 Task: Search one way flight ticket for 3 adults, 3 children in premium economy from Midland/odessa: Midland International Air And Space Port to Greenville: Pitt-greenville Airport on 5-2-2023. Price is upto 99000. Outbound departure time preference is 11:45. 
Action: Mouse moved to (301, 148)
Screenshot: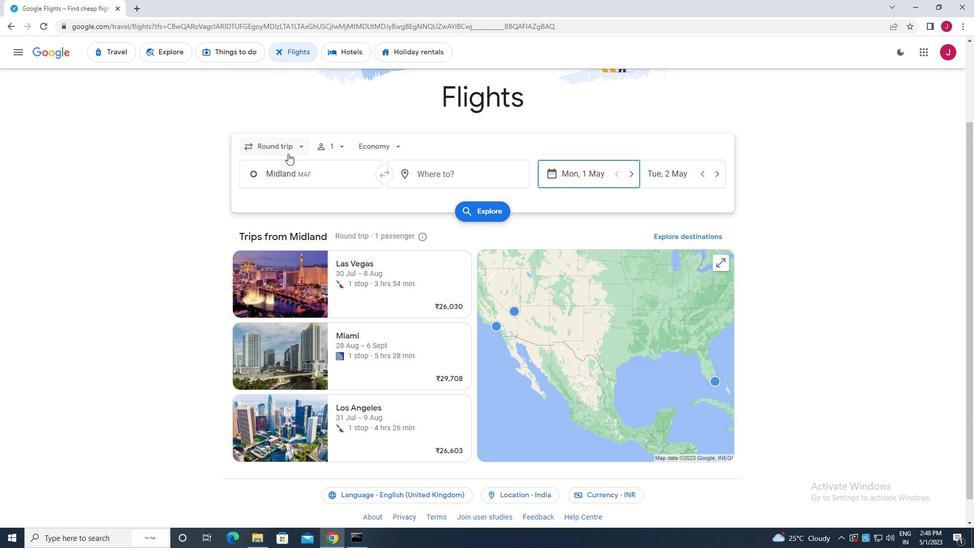 
Action: Mouse pressed left at (301, 148)
Screenshot: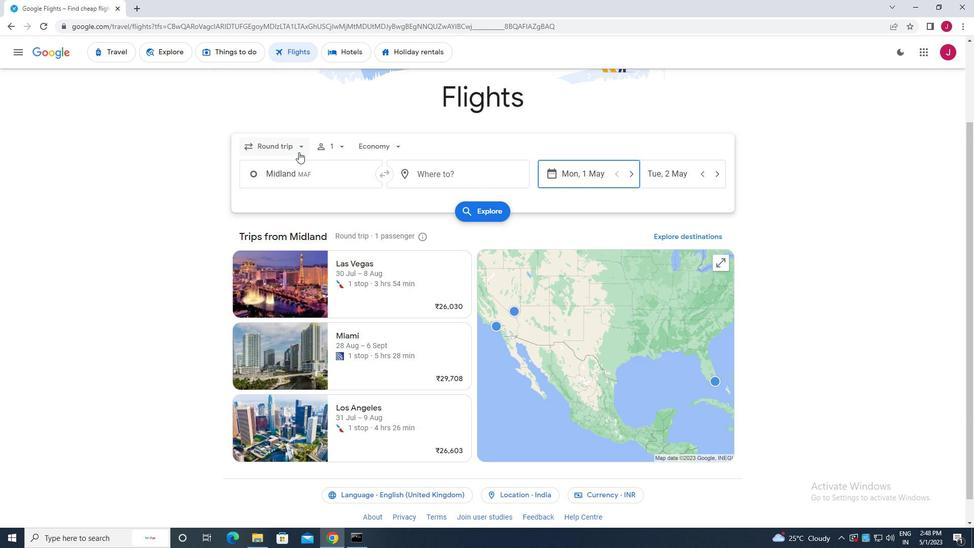 
Action: Mouse moved to (287, 195)
Screenshot: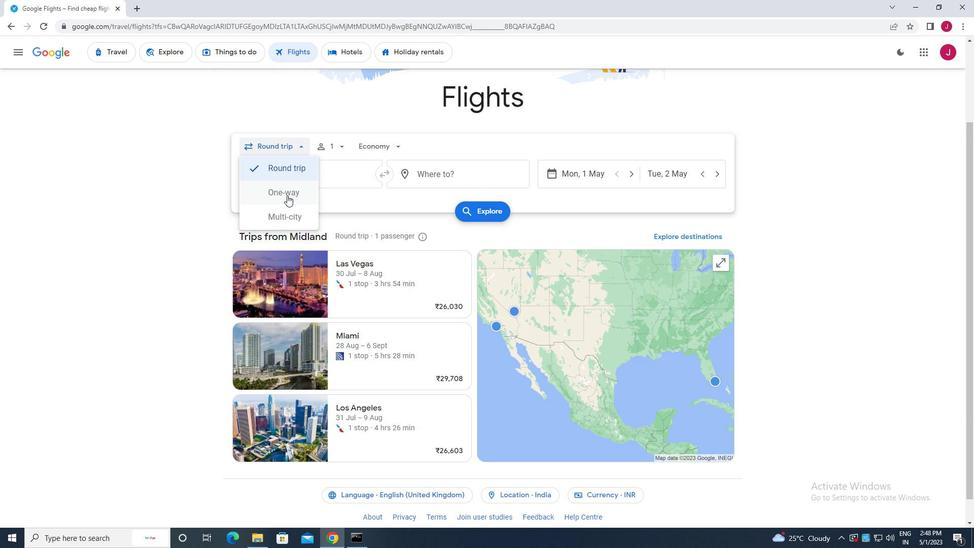 
Action: Mouse pressed left at (287, 195)
Screenshot: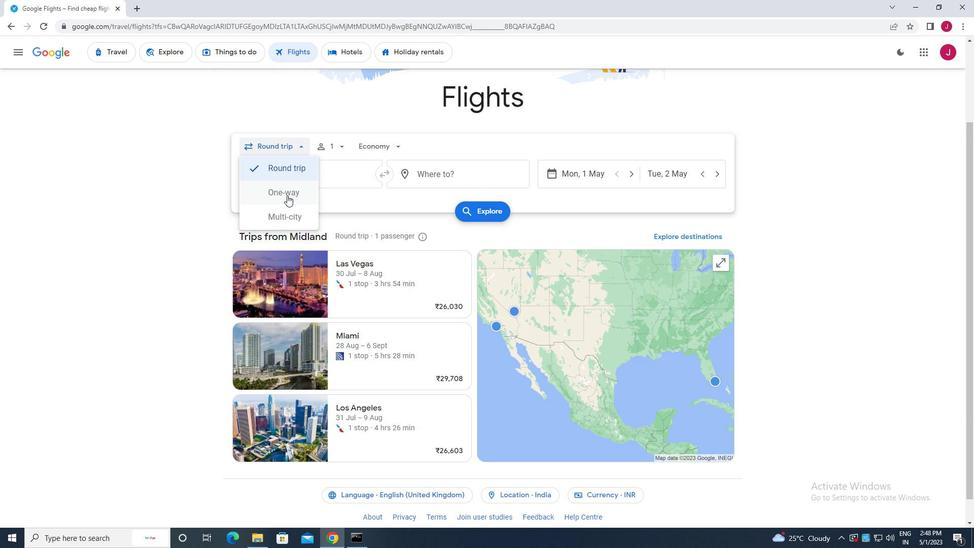 
Action: Mouse moved to (332, 146)
Screenshot: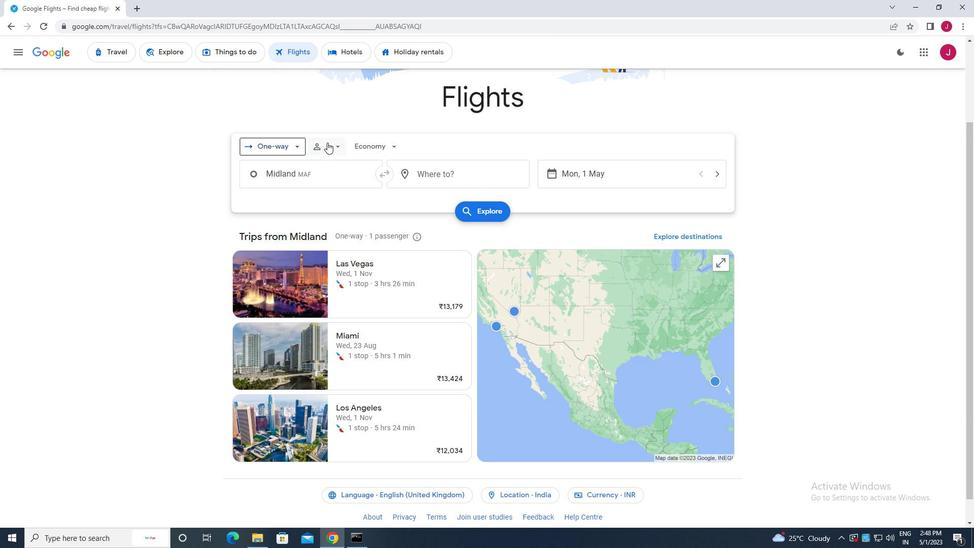 
Action: Mouse pressed left at (332, 146)
Screenshot: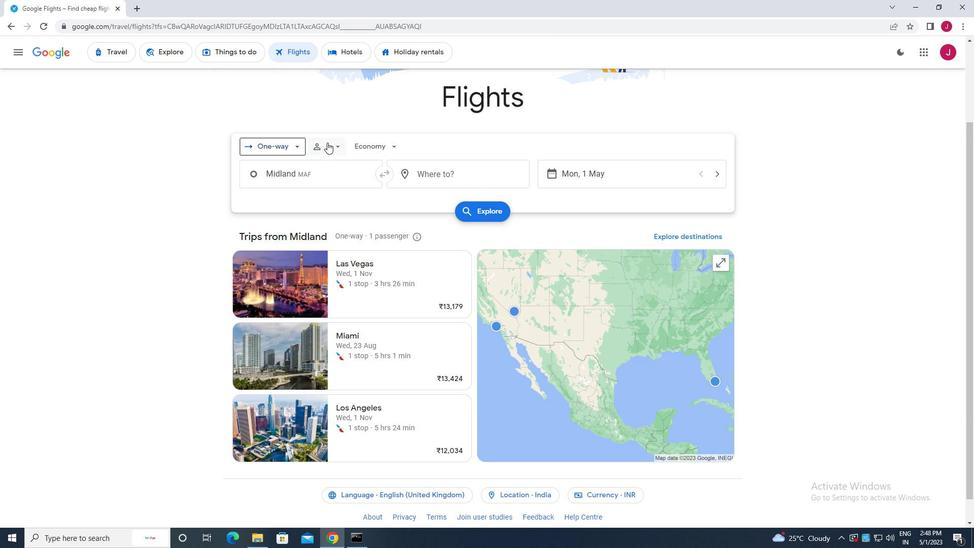 
Action: Mouse moved to (414, 173)
Screenshot: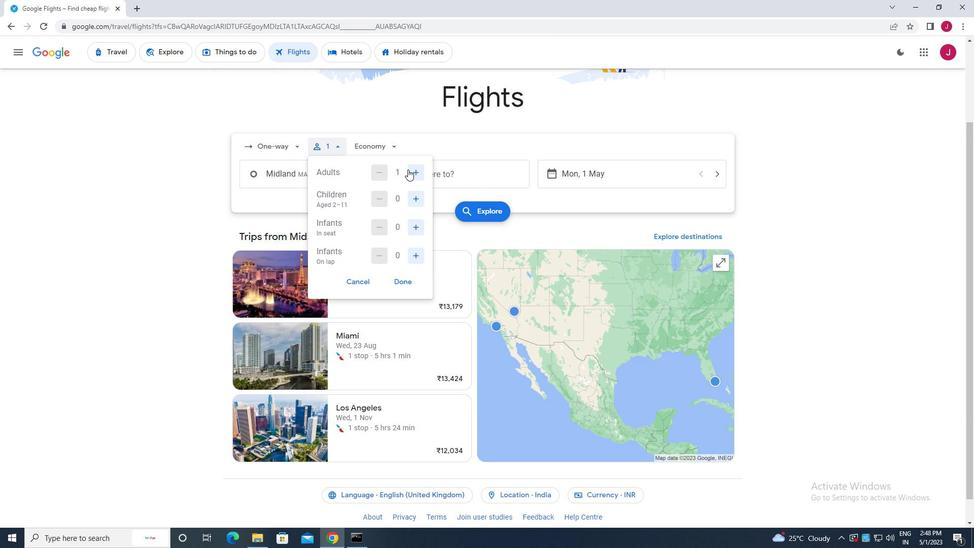 
Action: Mouse pressed left at (414, 173)
Screenshot: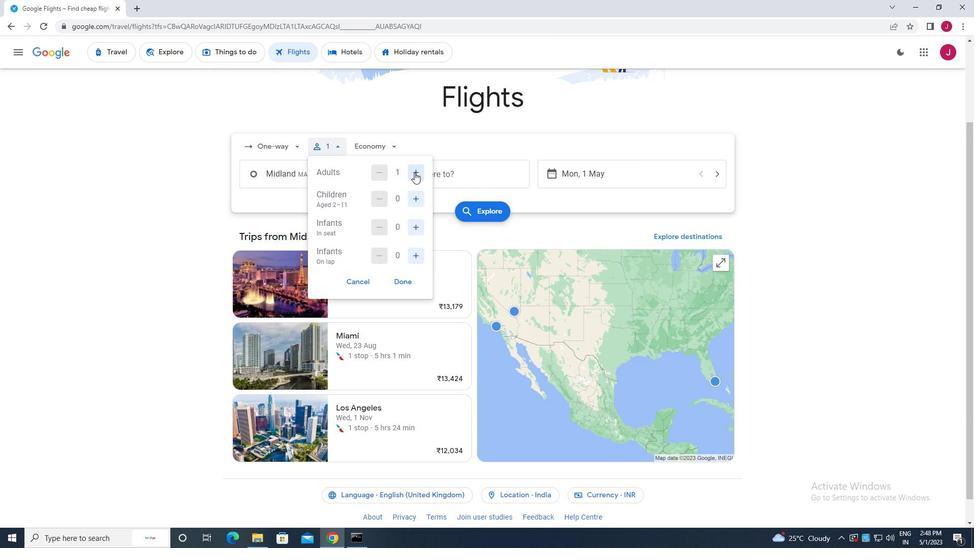 
Action: Mouse pressed left at (414, 173)
Screenshot: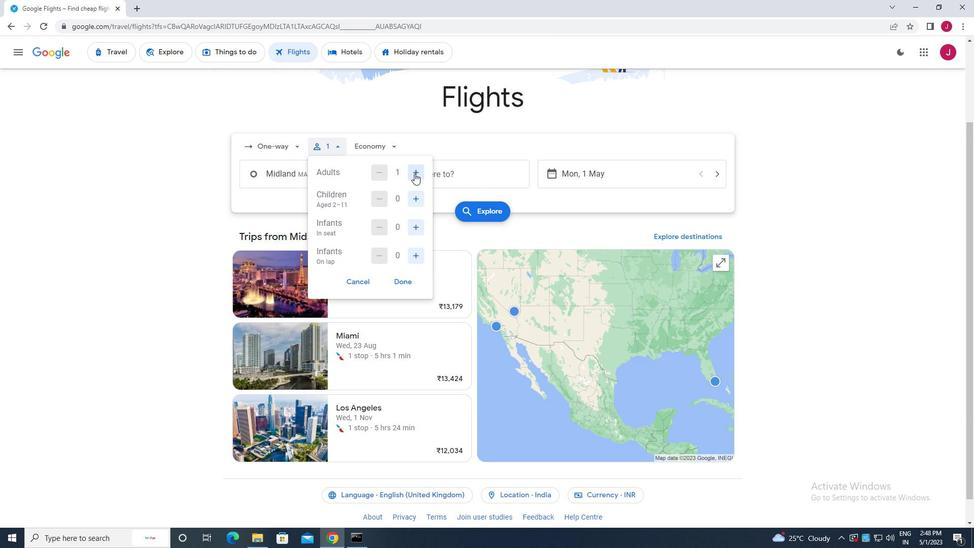 
Action: Mouse moved to (418, 199)
Screenshot: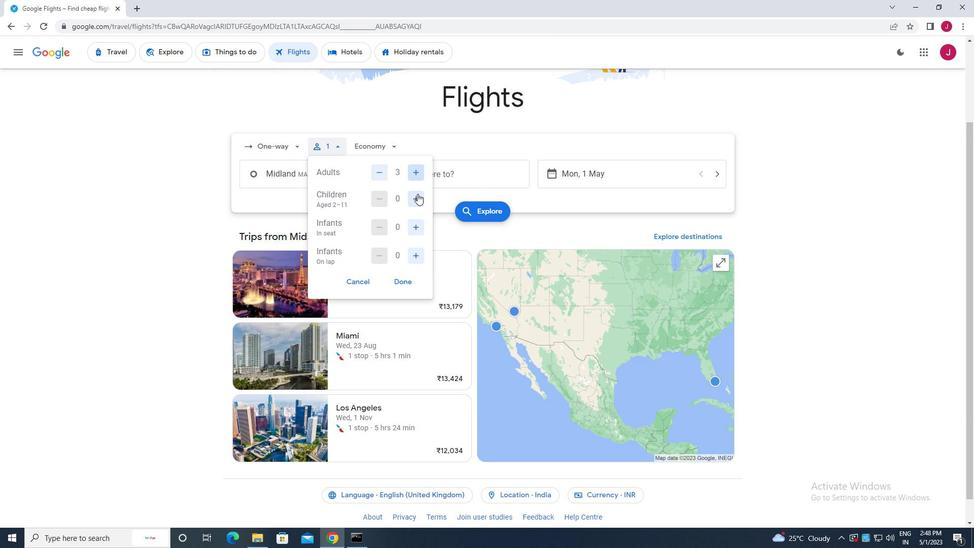 
Action: Mouse pressed left at (418, 199)
Screenshot: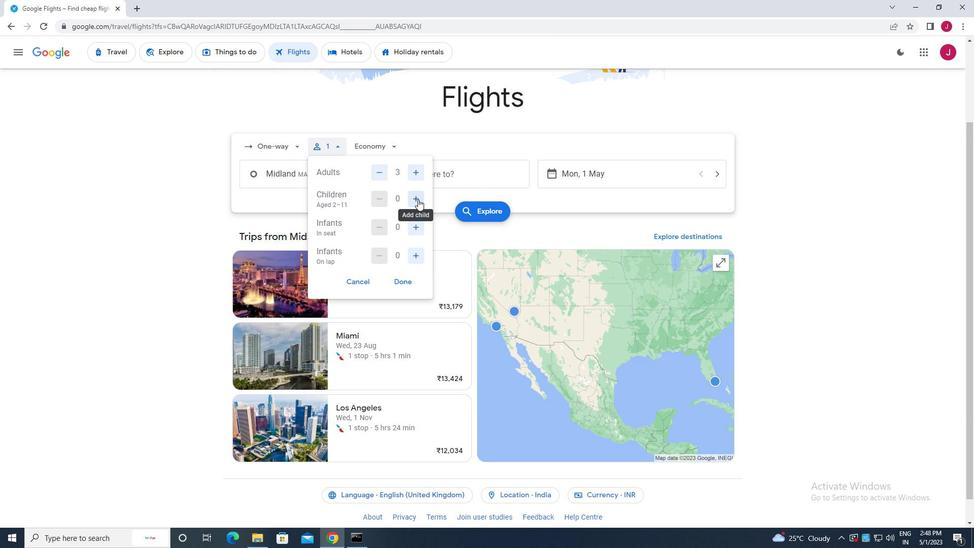 
Action: Mouse pressed left at (418, 199)
Screenshot: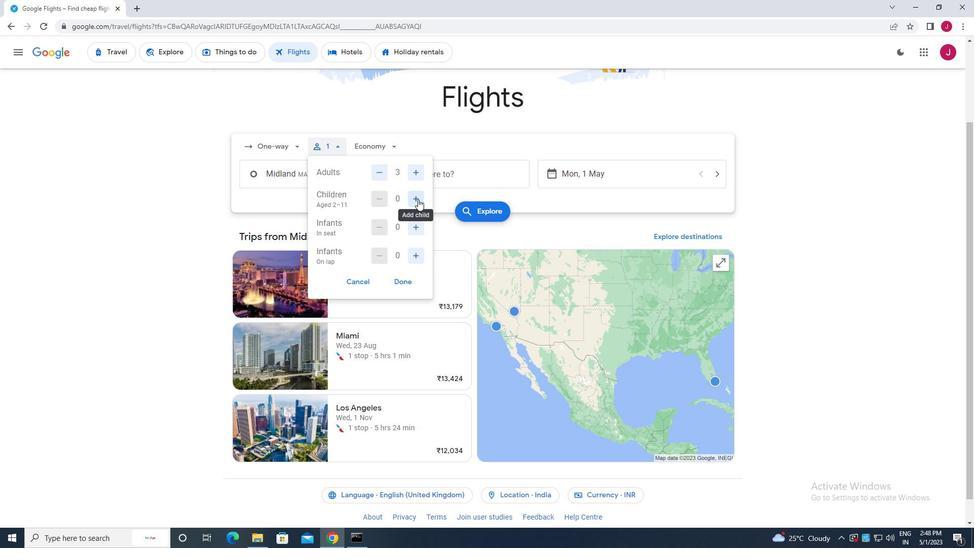 
Action: Mouse pressed left at (418, 199)
Screenshot: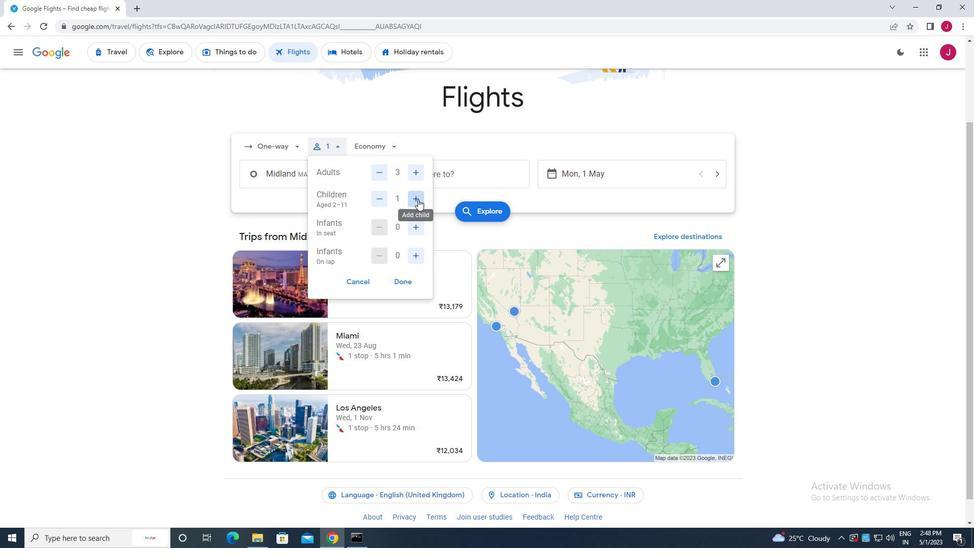 
Action: Mouse moved to (408, 256)
Screenshot: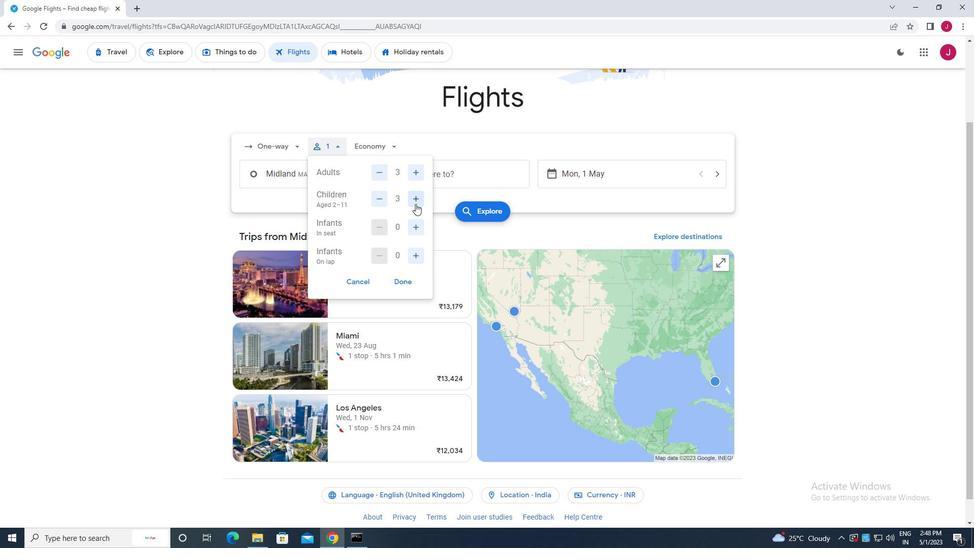 
Action: Mouse pressed left at (408, 256)
Screenshot: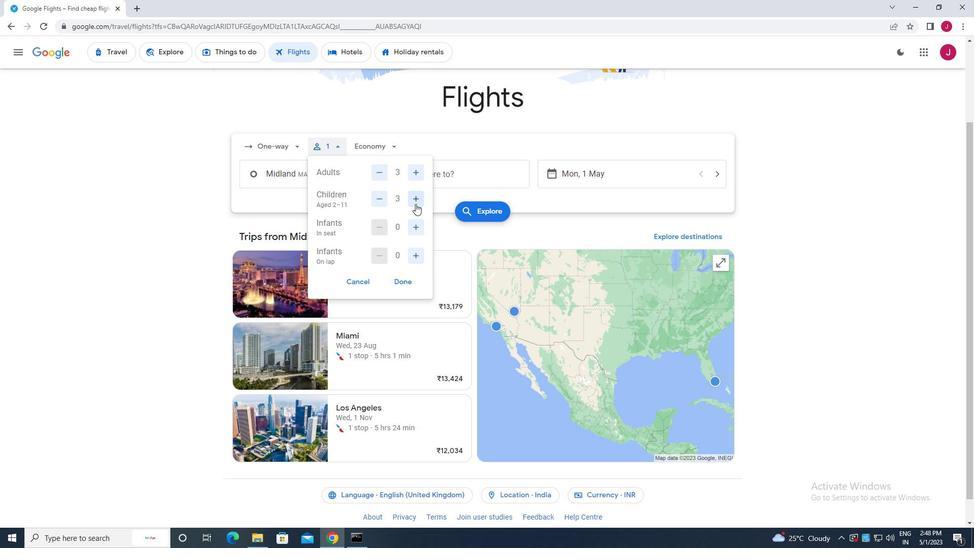 
Action: Mouse moved to (405, 281)
Screenshot: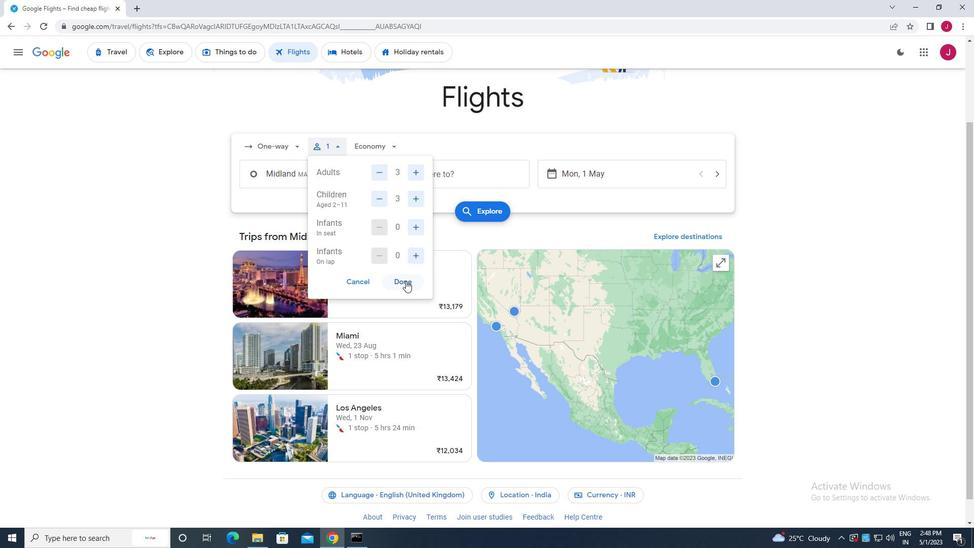 
Action: Mouse pressed left at (405, 281)
Screenshot: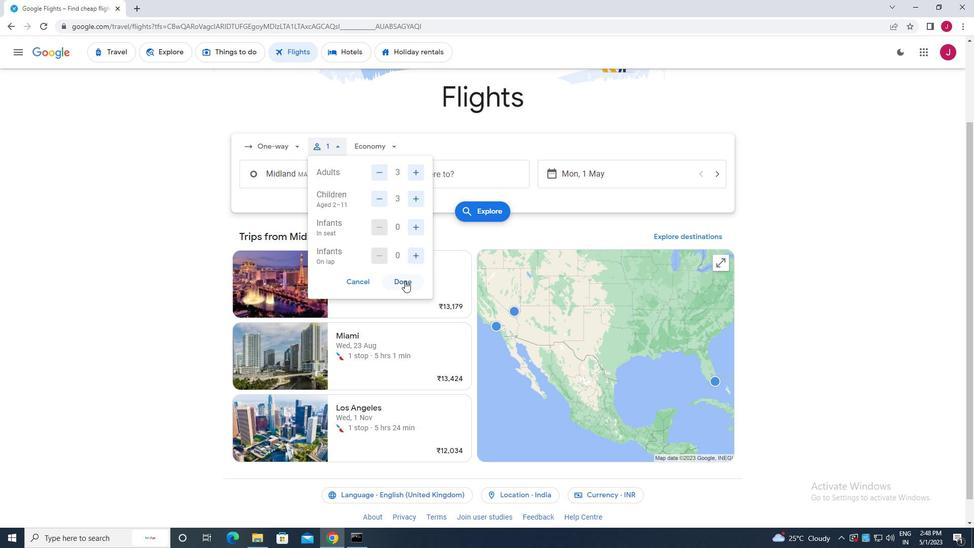 
Action: Mouse moved to (381, 148)
Screenshot: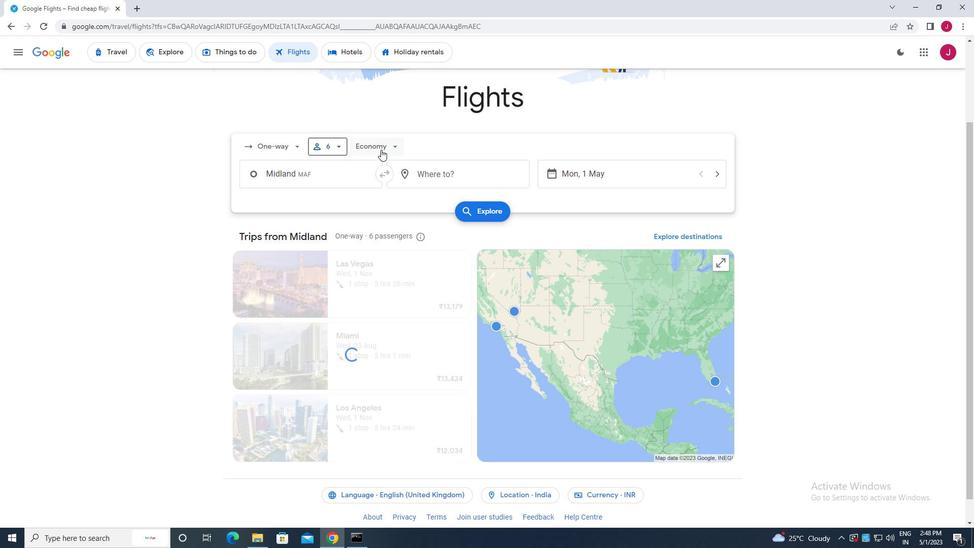 
Action: Mouse pressed left at (381, 148)
Screenshot: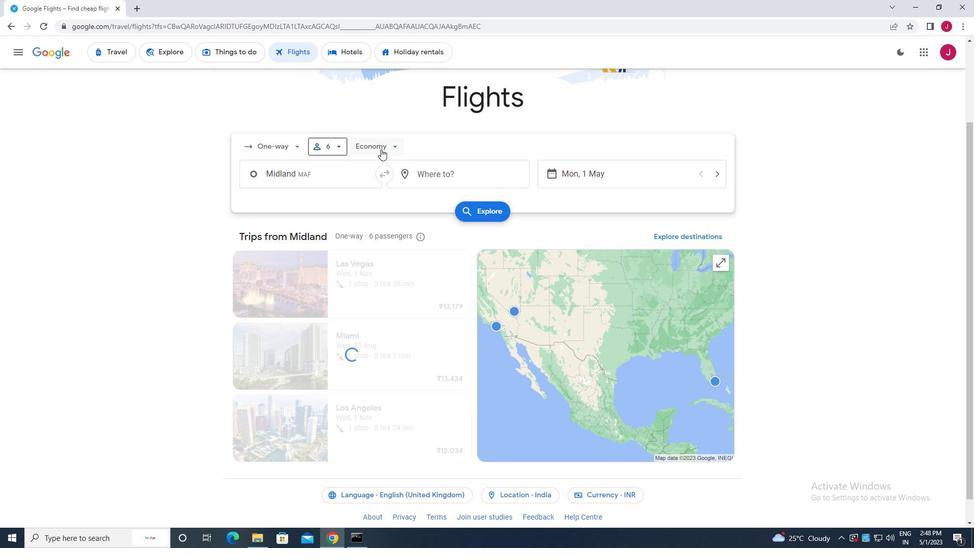 
Action: Mouse moved to (389, 193)
Screenshot: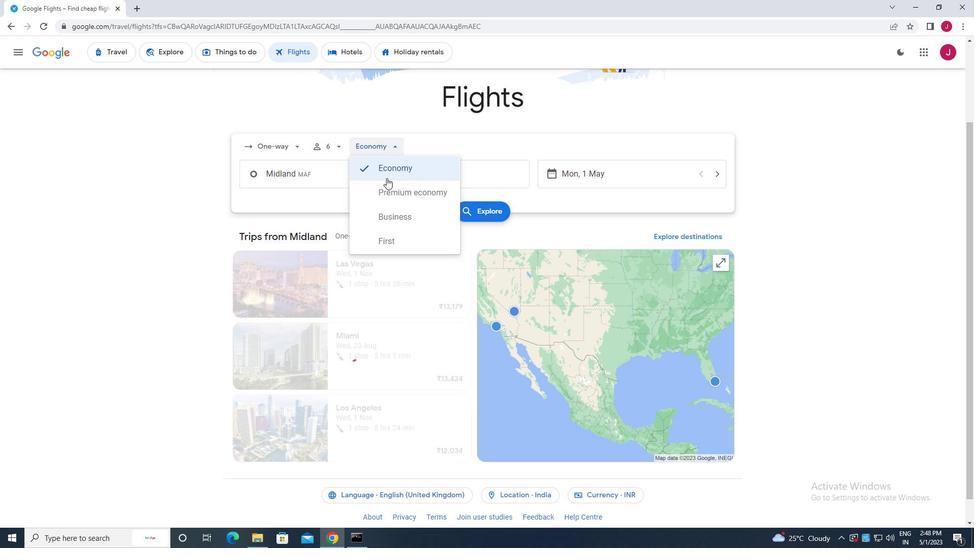 
Action: Mouse pressed left at (389, 193)
Screenshot: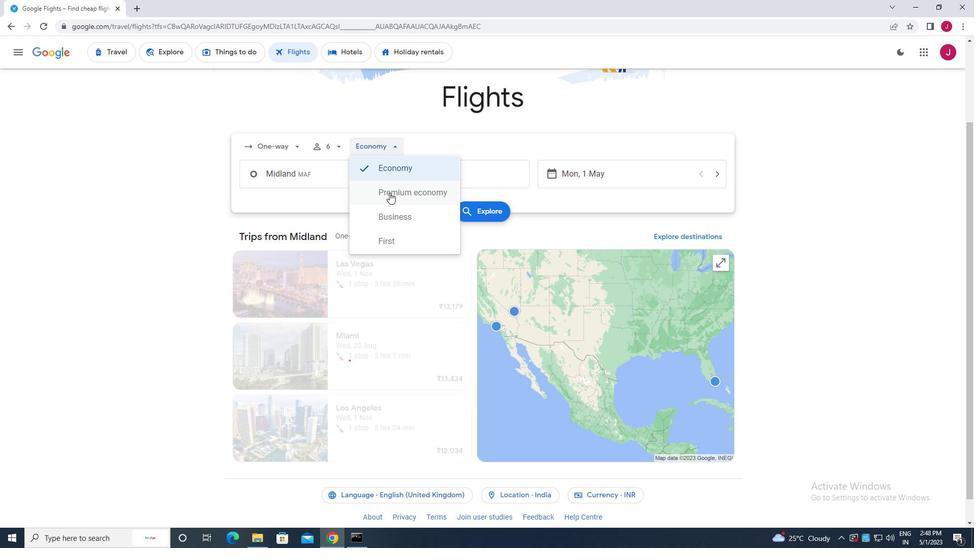 
Action: Mouse moved to (332, 175)
Screenshot: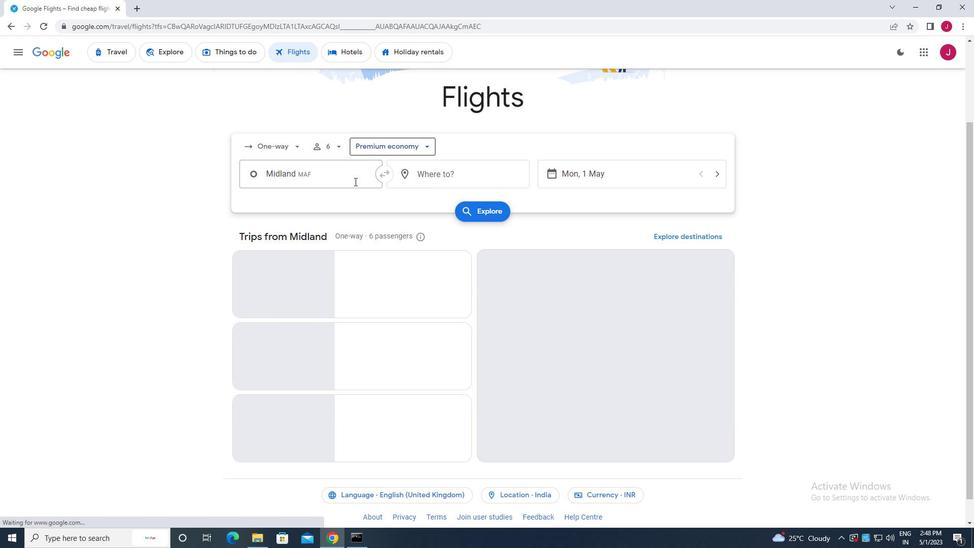 
Action: Mouse pressed left at (332, 175)
Screenshot: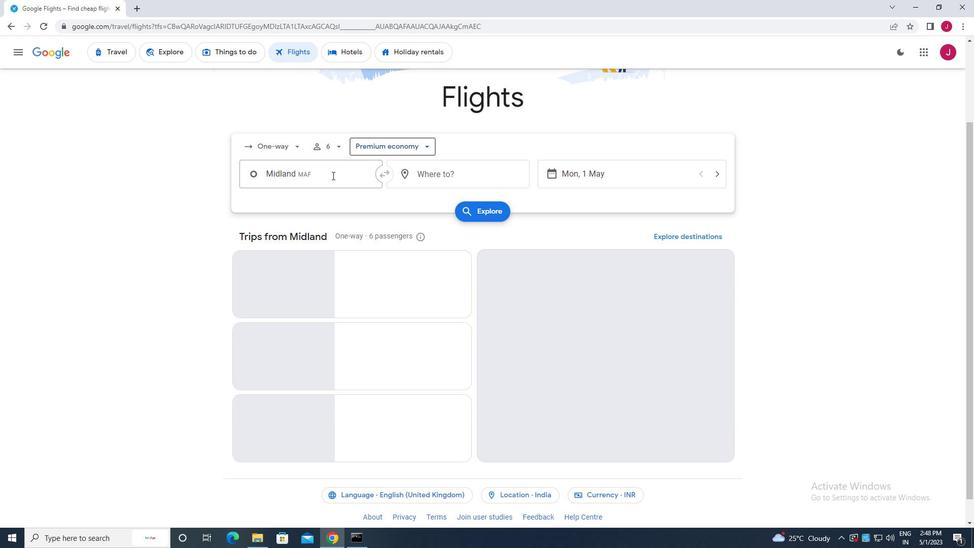 
Action: Key pressed midland
Screenshot: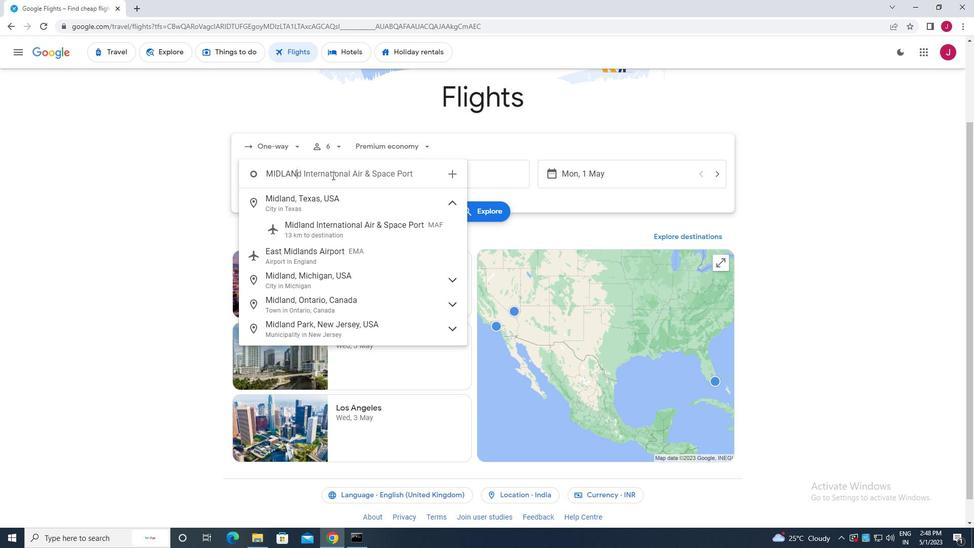 
Action: Mouse moved to (397, 229)
Screenshot: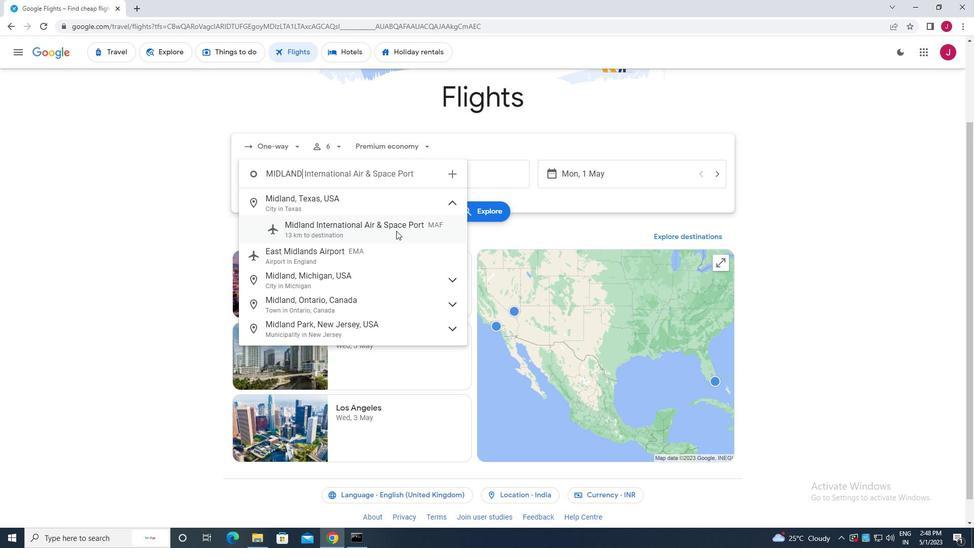
Action: Mouse pressed left at (397, 229)
Screenshot: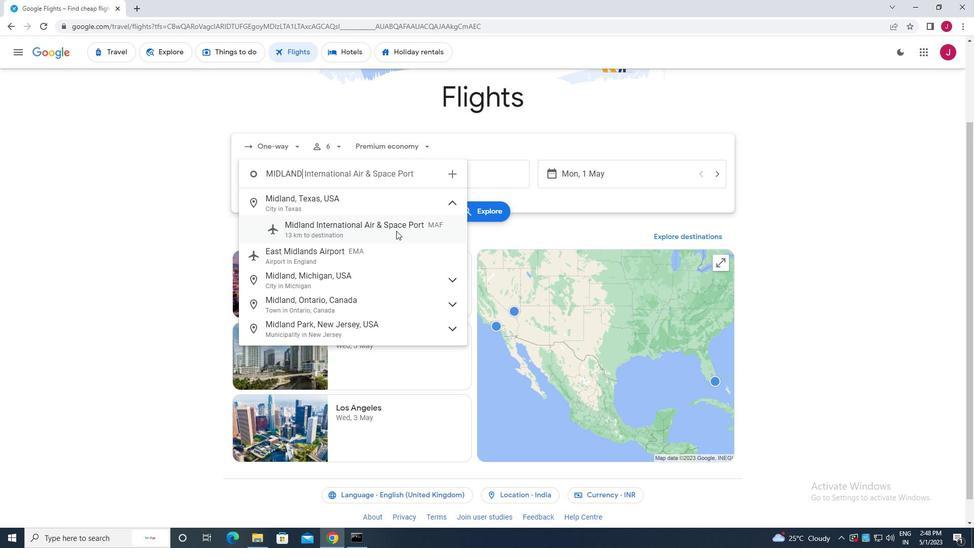 
Action: Mouse moved to (484, 183)
Screenshot: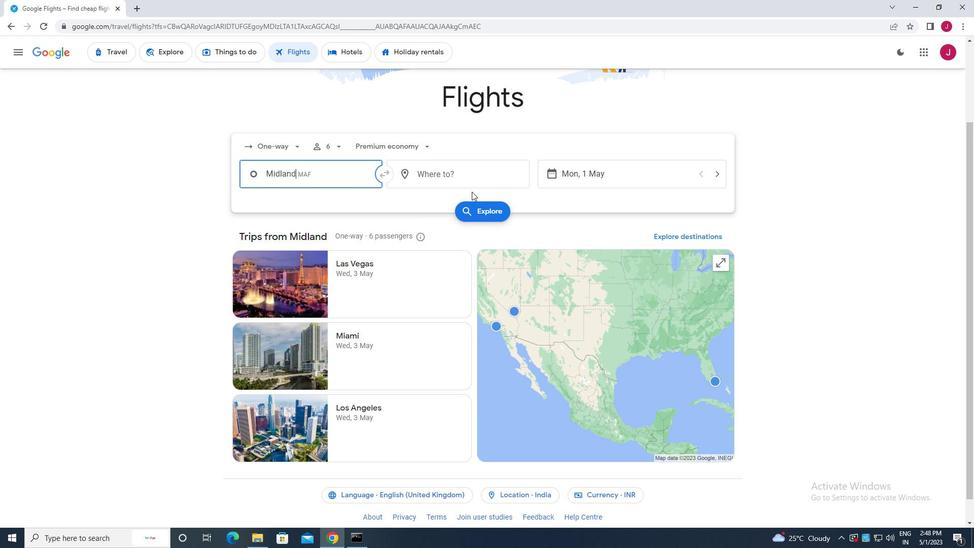
Action: Mouse pressed left at (484, 183)
Screenshot: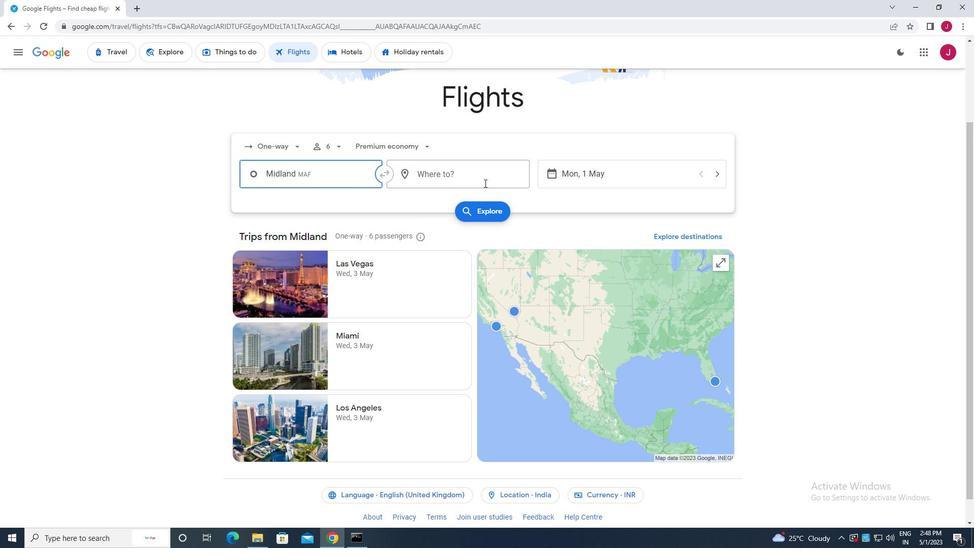 
Action: Key pressed greenville<Key.space>p
Screenshot: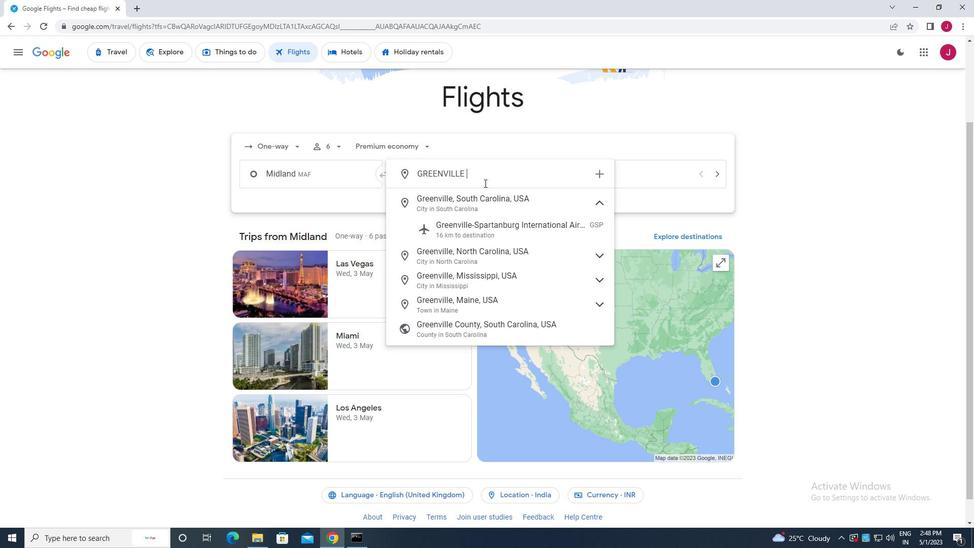 
Action: Mouse moved to (497, 207)
Screenshot: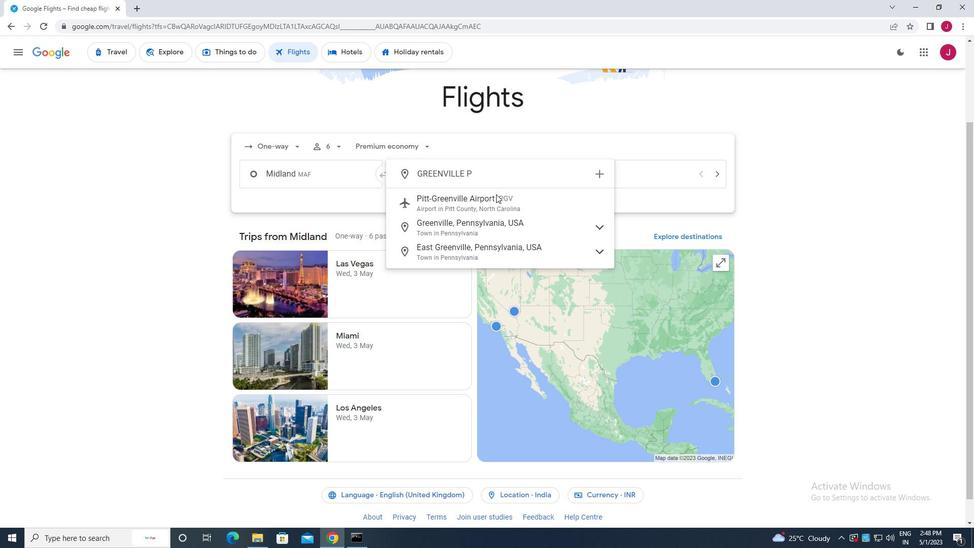 
Action: Mouse pressed left at (497, 207)
Screenshot: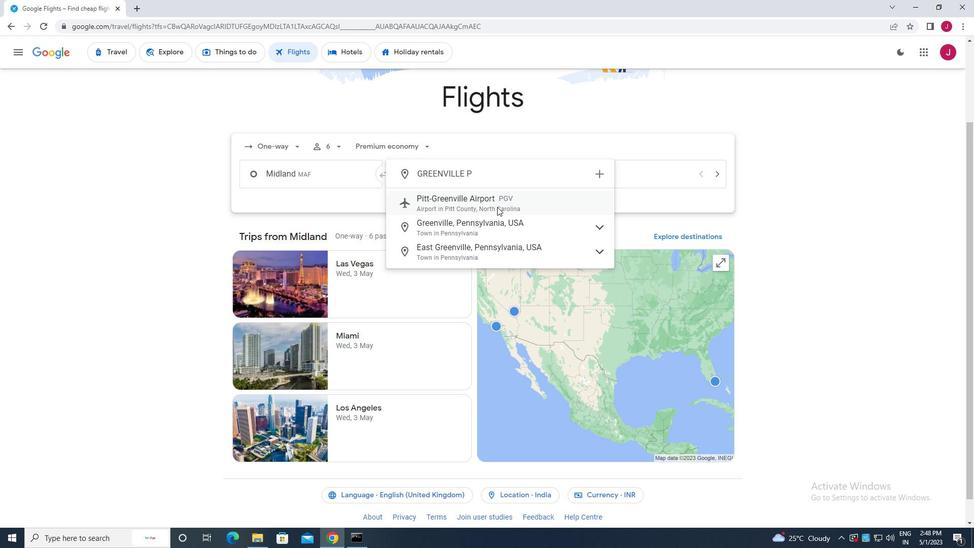
Action: Mouse moved to (597, 172)
Screenshot: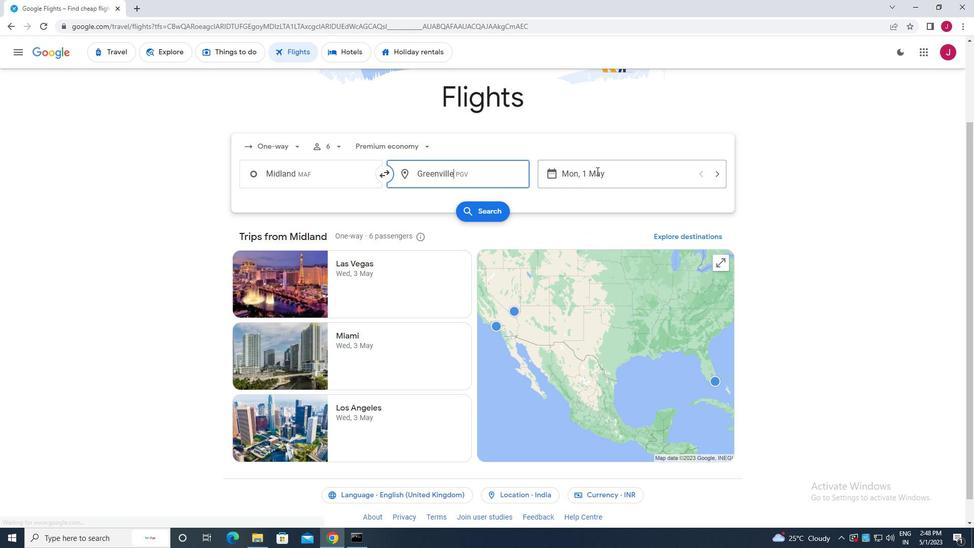 
Action: Mouse pressed left at (597, 172)
Screenshot: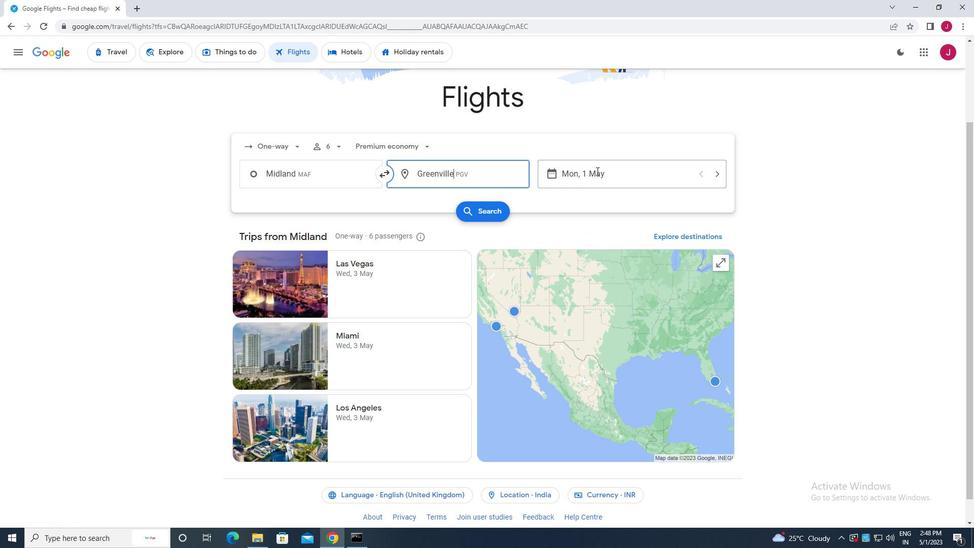 
Action: Mouse moved to (420, 250)
Screenshot: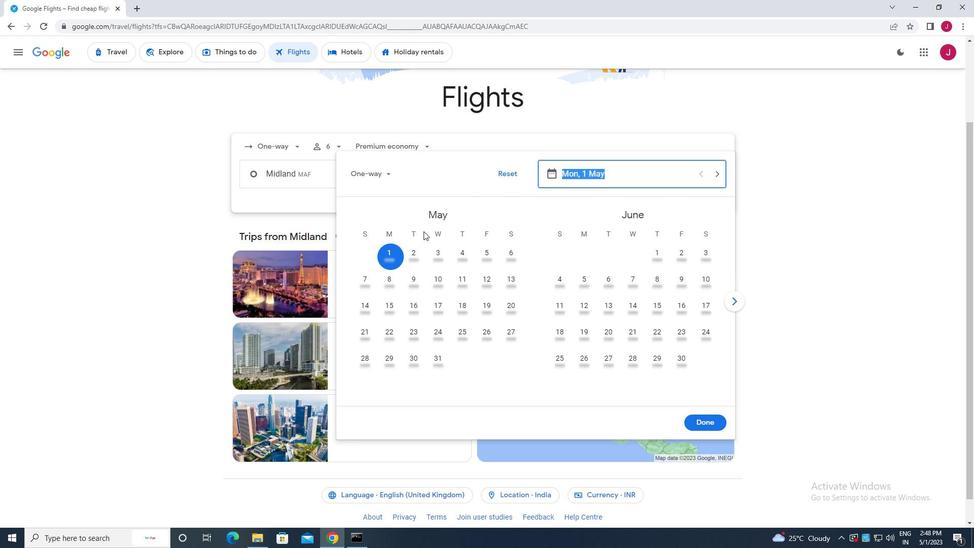 
Action: Mouse pressed left at (420, 250)
Screenshot: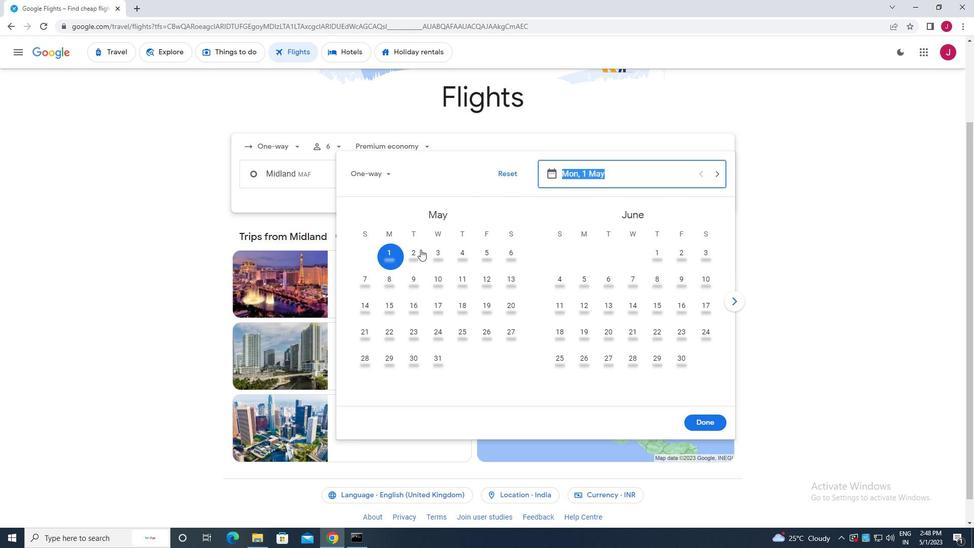 
Action: Mouse moved to (706, 419)
Screenshot: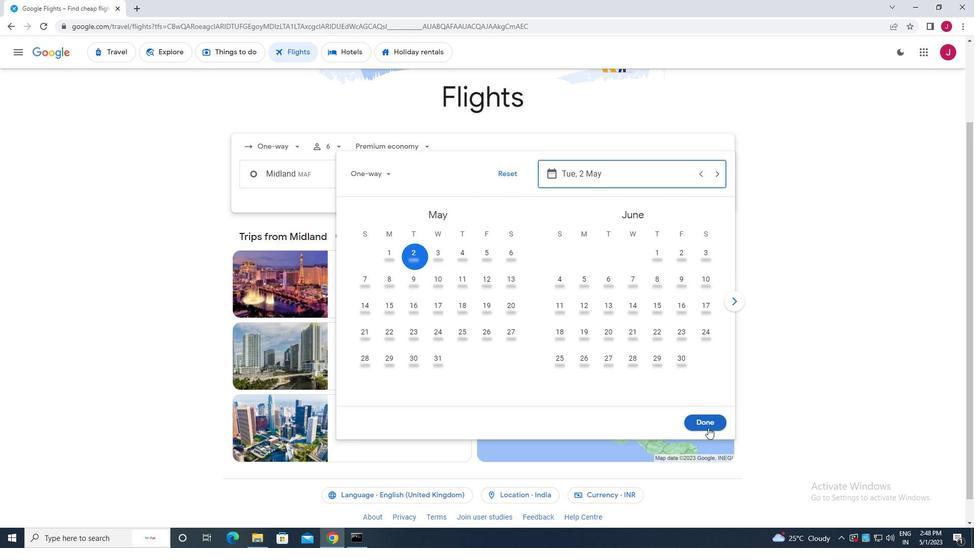 
Action: Mouse pressed left at (706, 419)
Screenshot: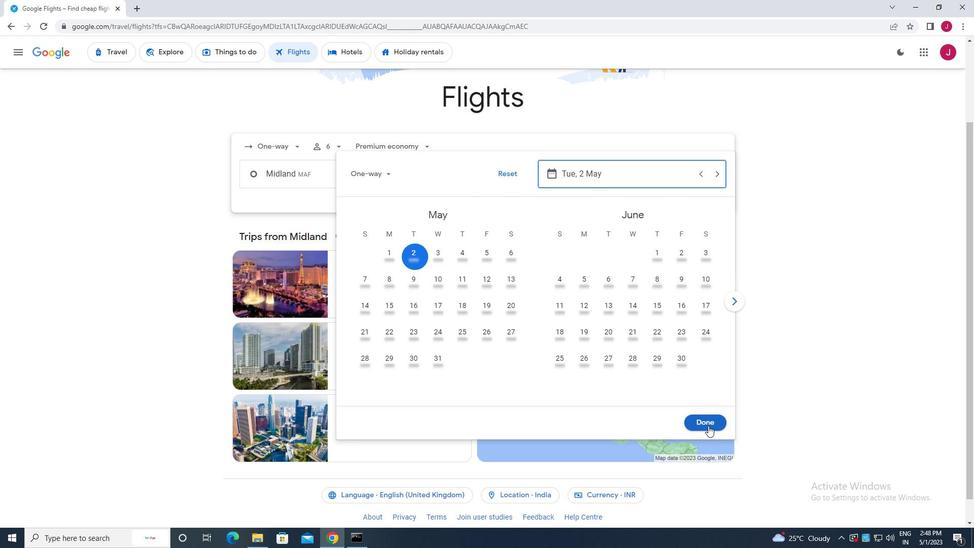 
Action: Mouse moved to (488, 208)
Screenshot: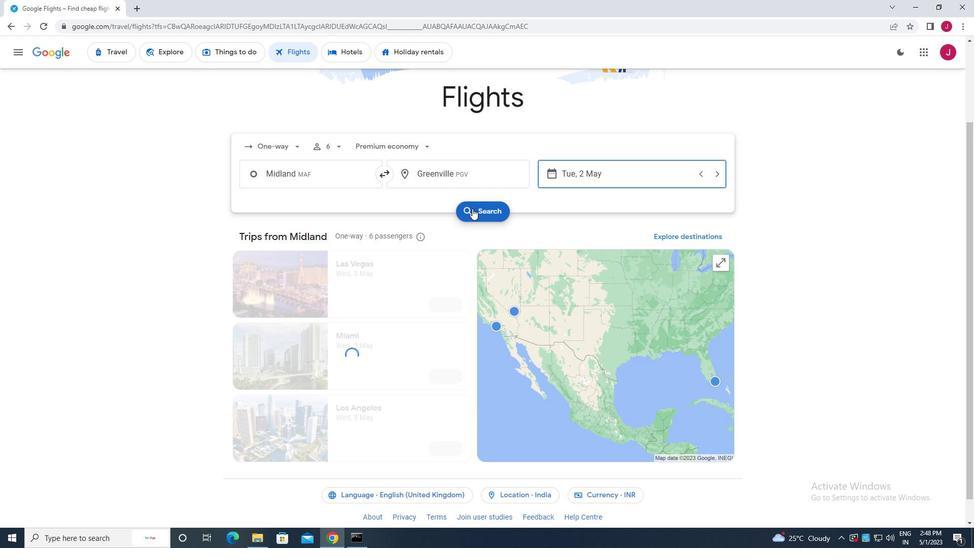 
Action: Mouse pressed left at (488, 208)
Screenshot: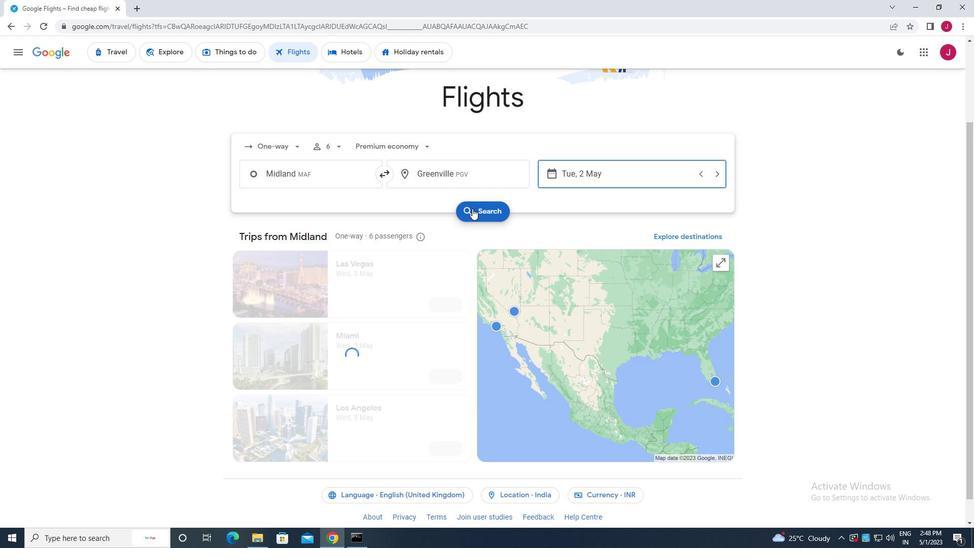 
Action: Mouse moved to (266, 145)
Screenshot: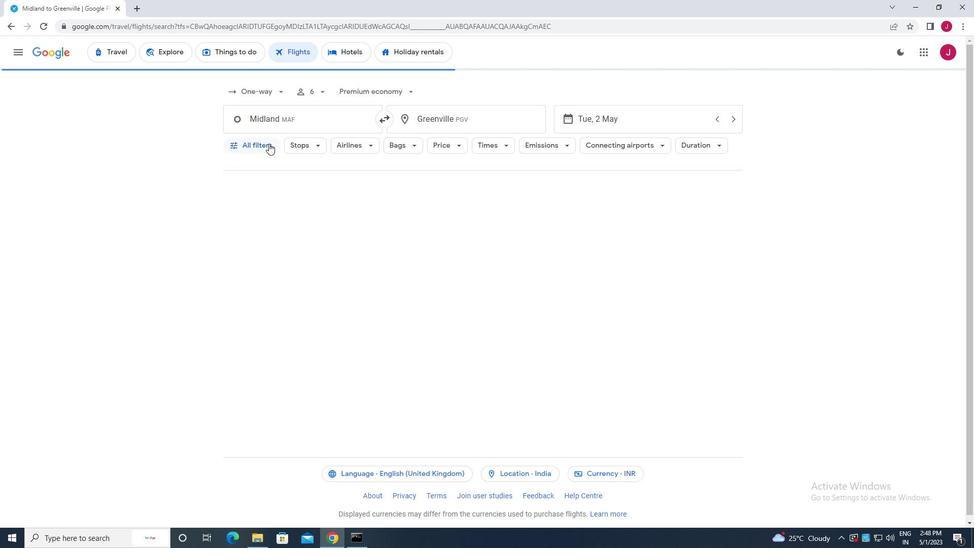 
Action: Mouse pressed left at (266, 145)
Screenshot: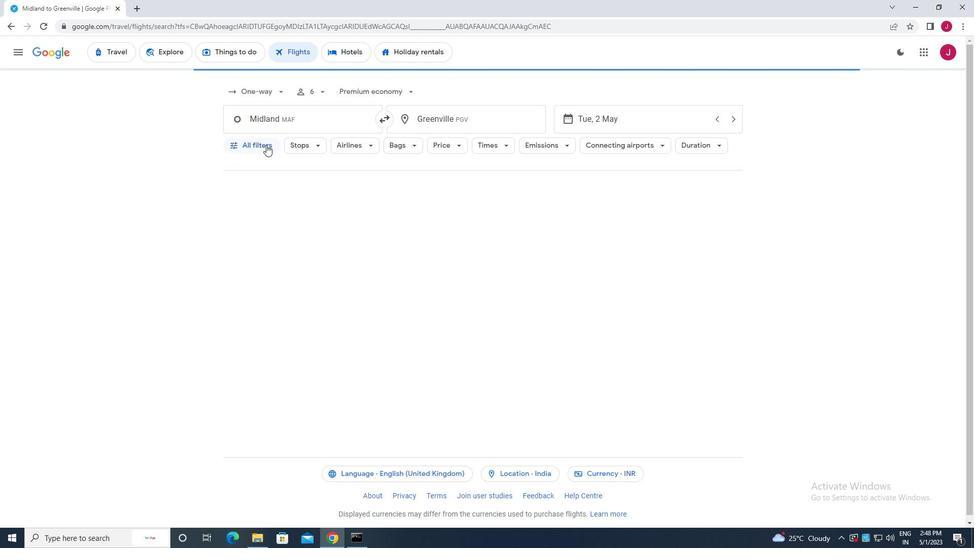 
Action: Mouse moved to (286, 203)
Screenshot: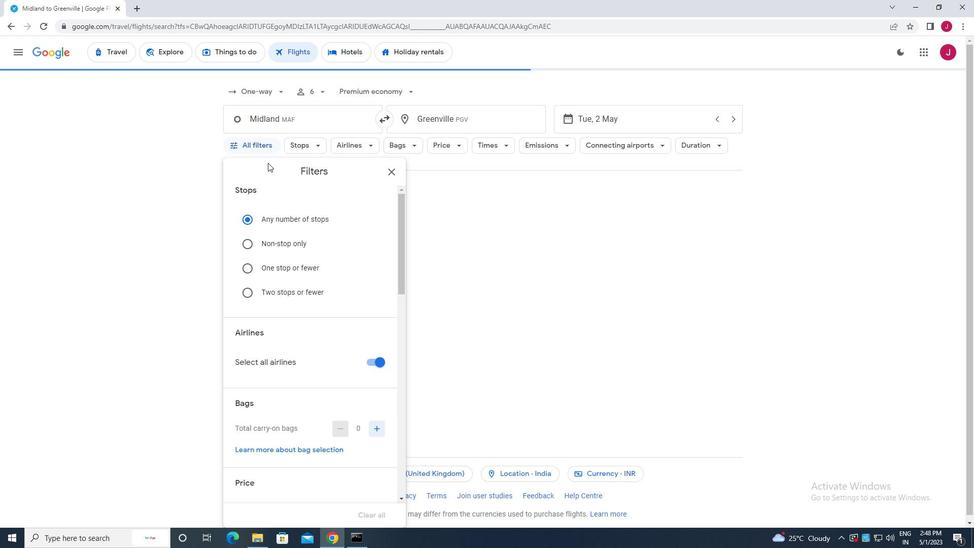 
Action: Mouse scrolled (286, 203) with delta (0, 0)
Screenshot: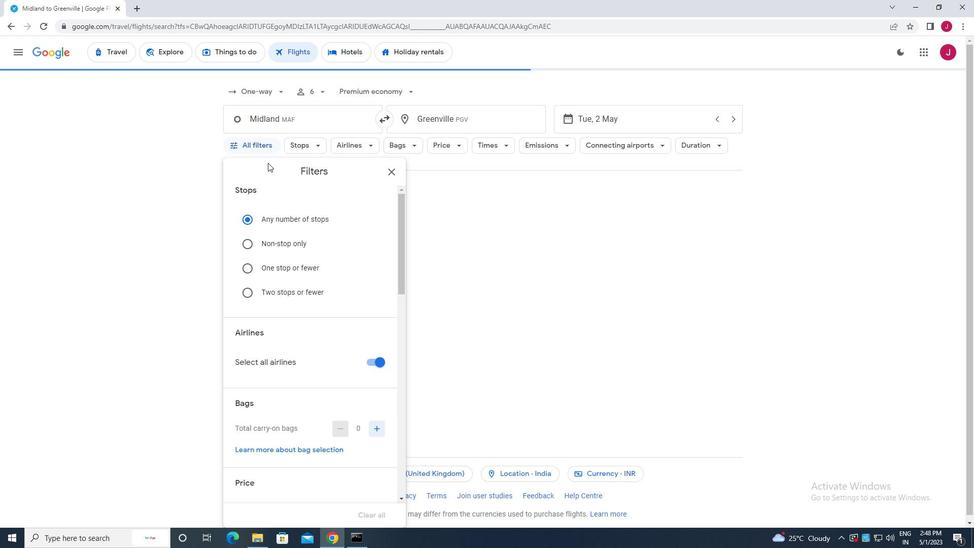 
Action: Mouse moved to (288, 209)
Screenshot: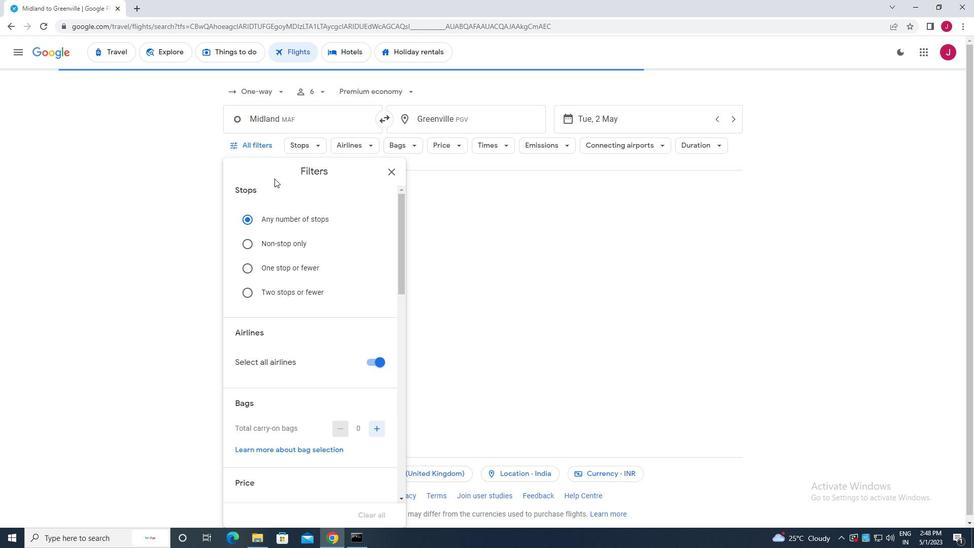 
Action: Mouse scrolled (288, 208) with delta (0, 0)
Screenshot: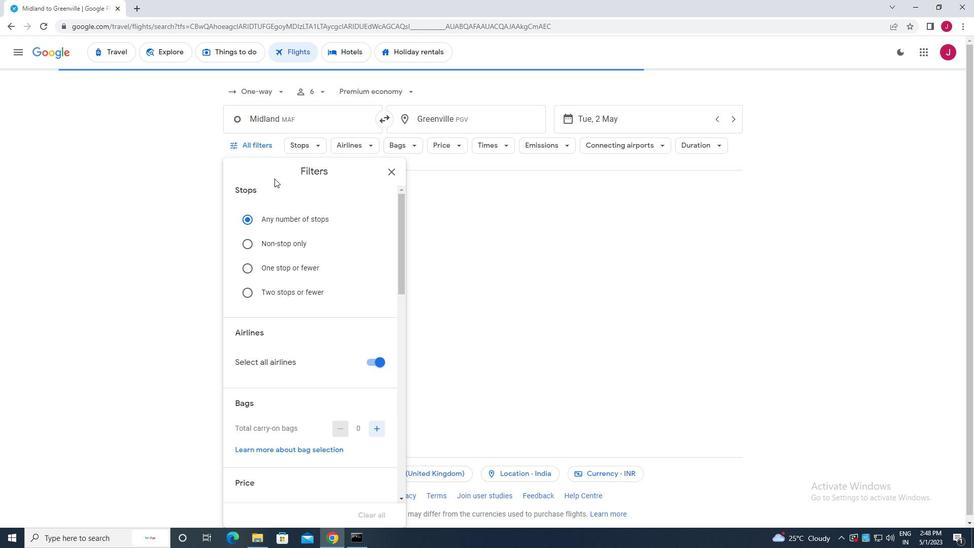 
Action: Mouse moved to (288, 211)
Screenshot: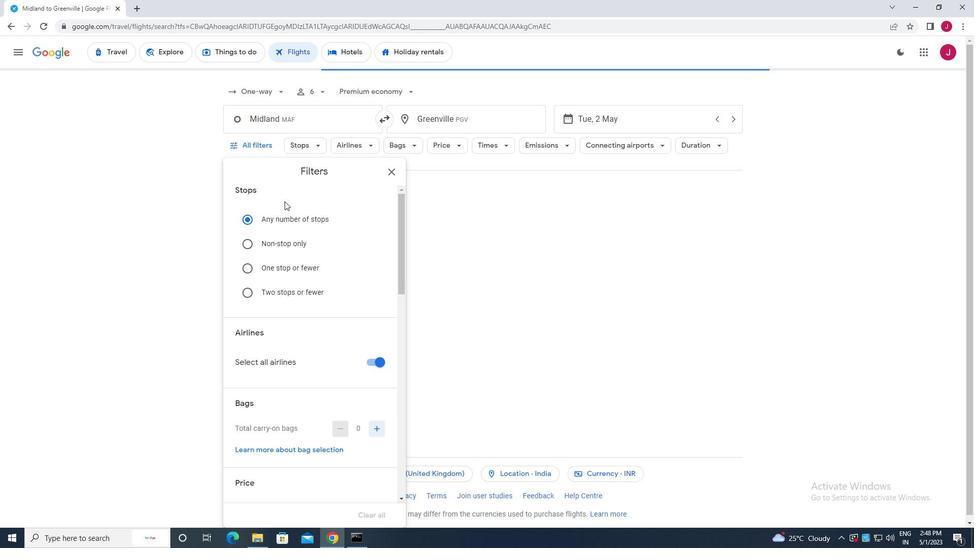 
Action: Mouse scrolled (288, 210) with delta (0, 0)
Screenshot: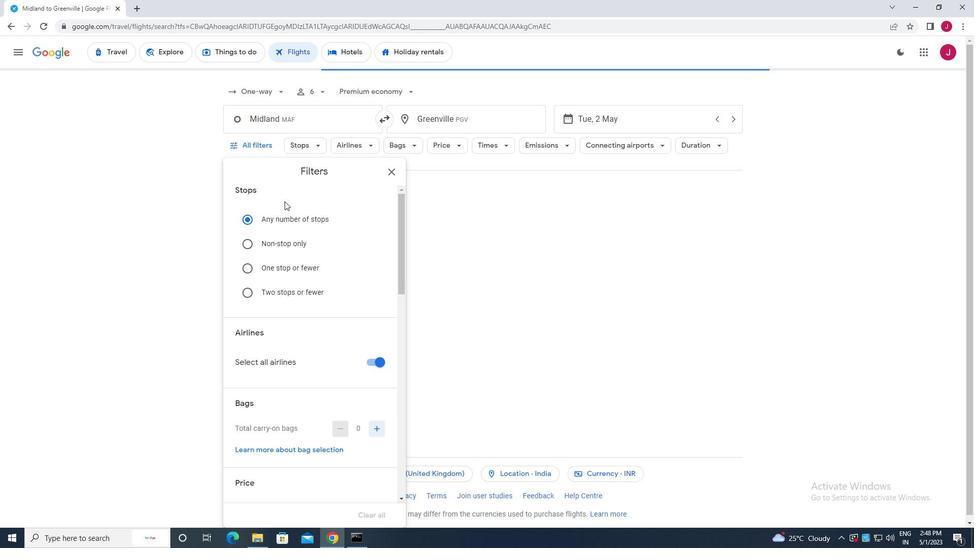 
Action: Mouse moved to (369, 210)
Screenshot: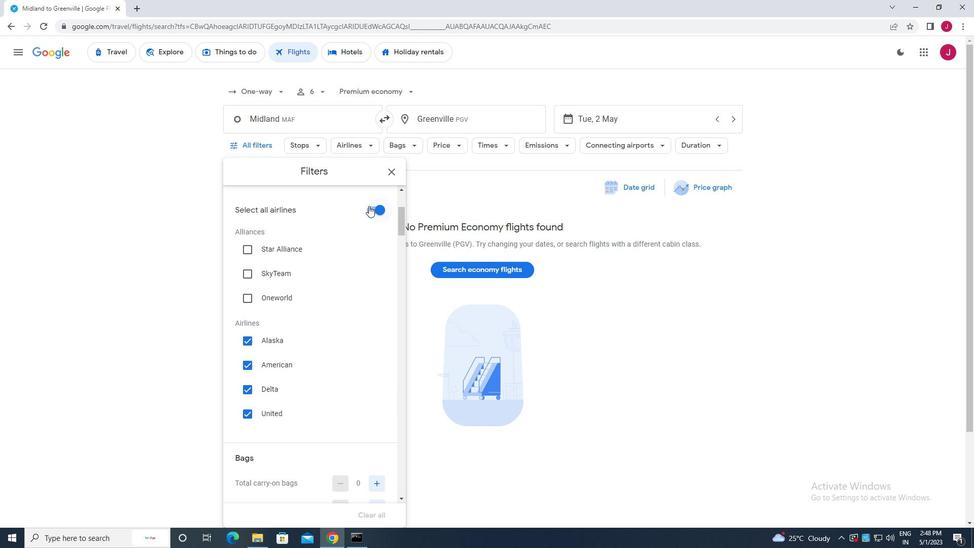 
Action: Mouse pressed left at (369, 210)
Screenshot: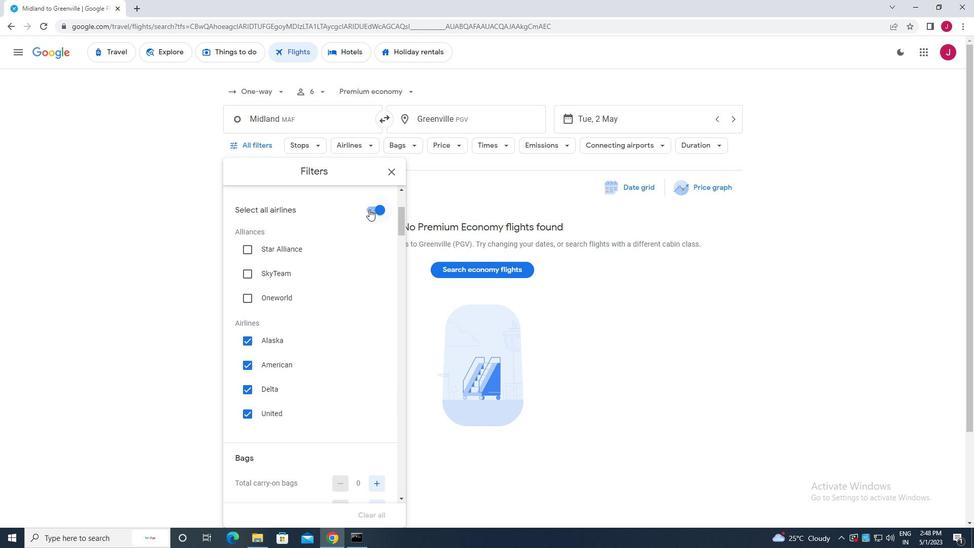 
Action: Mouse moved to (358, 241)
Screenshot: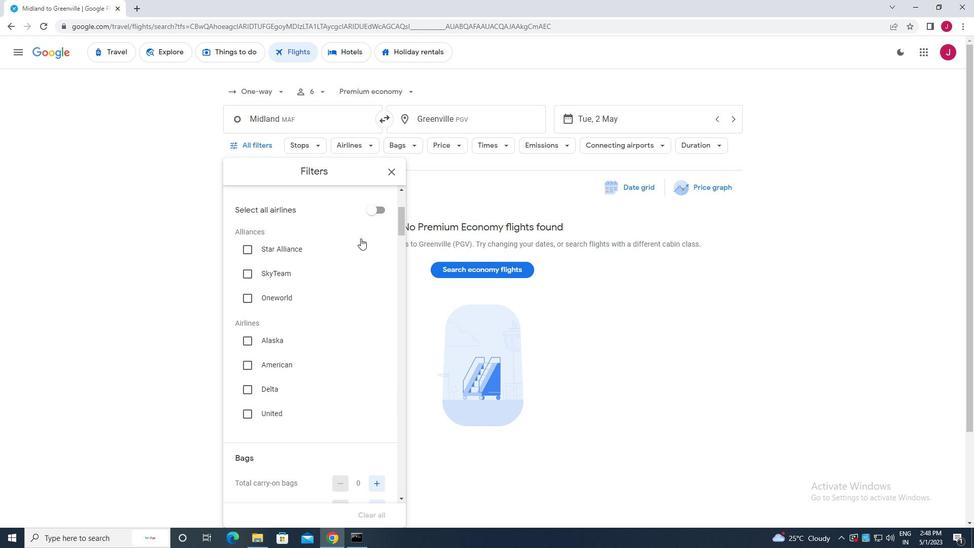 
Action: Mouse scrolled (358, 240) with delta (0, 0)
Screenshot: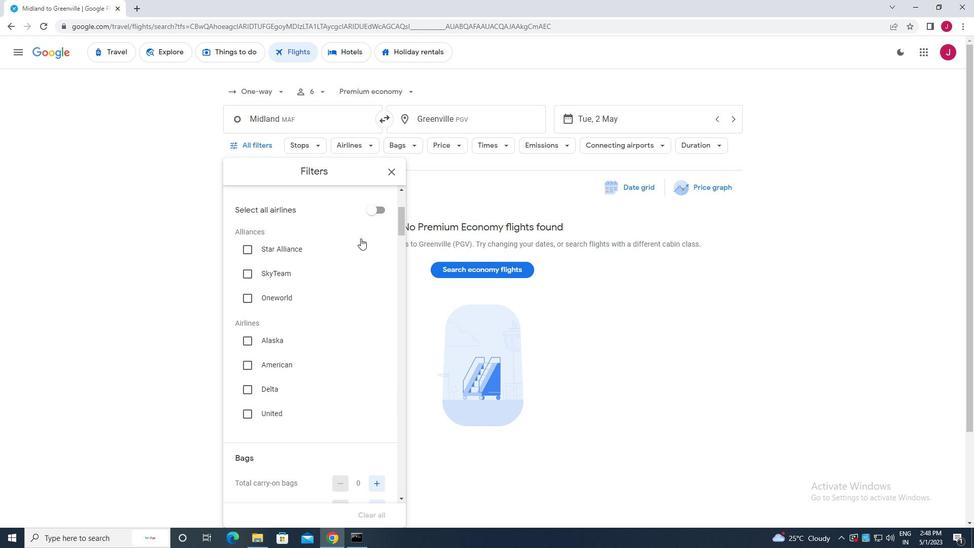 
Action: Mouse moved to (358, 241)
Screenshot: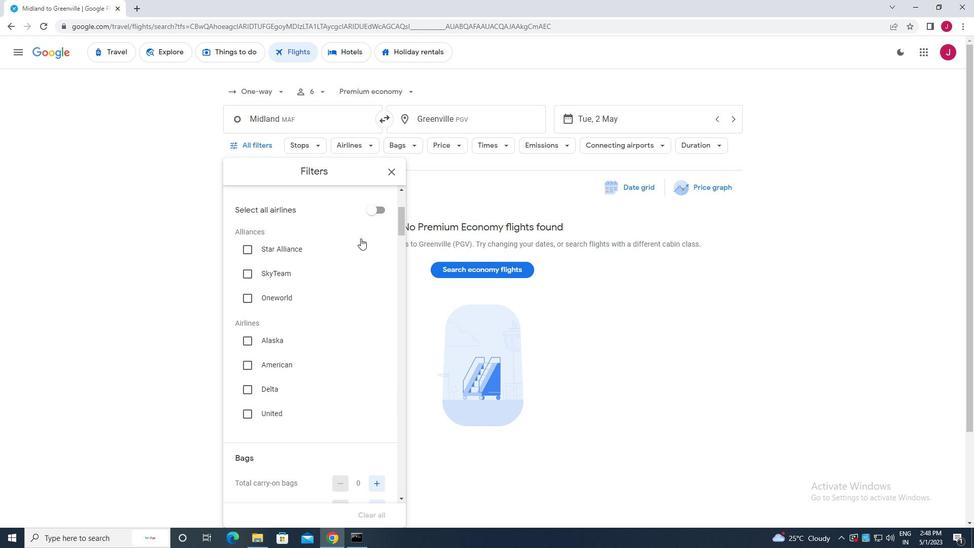 
Action: Mouse scrolled (358, 241) with delta (0, 0)
Screenshot: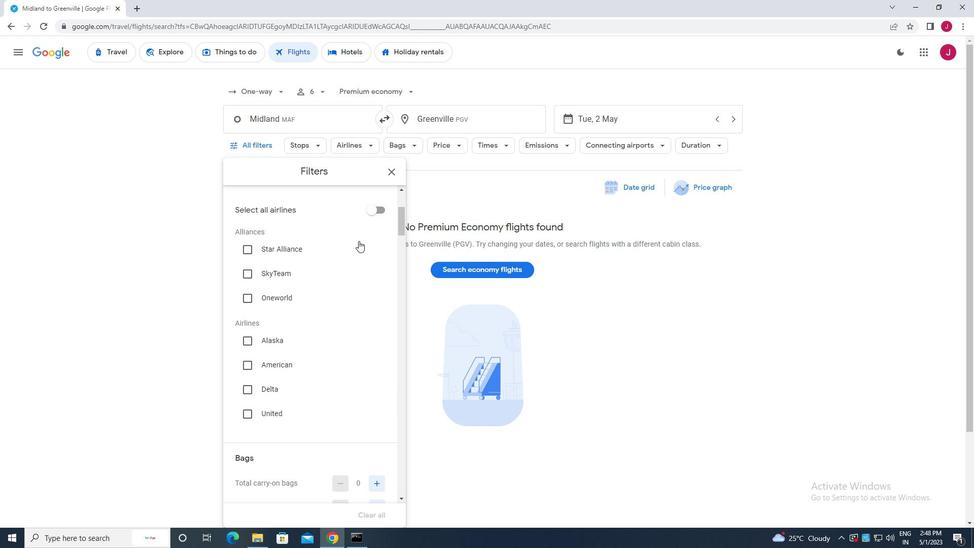 
Action: Mouse moved to (355, 255)
Screenshot: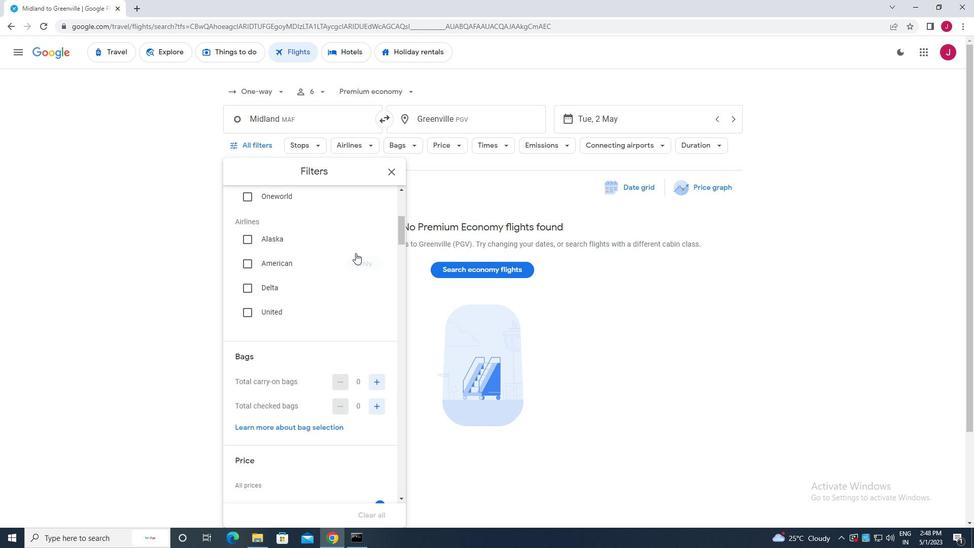 
Action: Mouse scrolled (355, 255) with delta (0, 0)
Screenshot: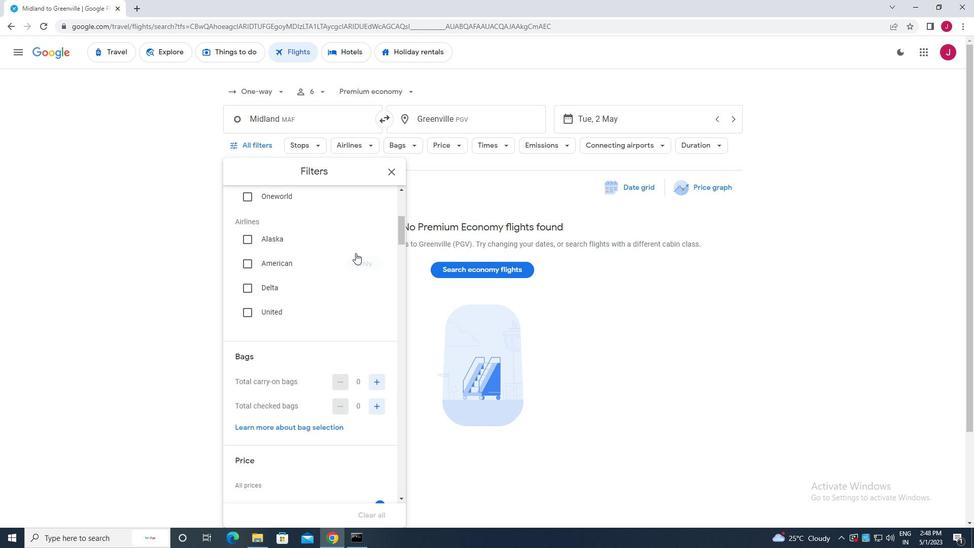 
Action: Mouse scrolled (355, 255) with delta (0, 0)
Screenshot: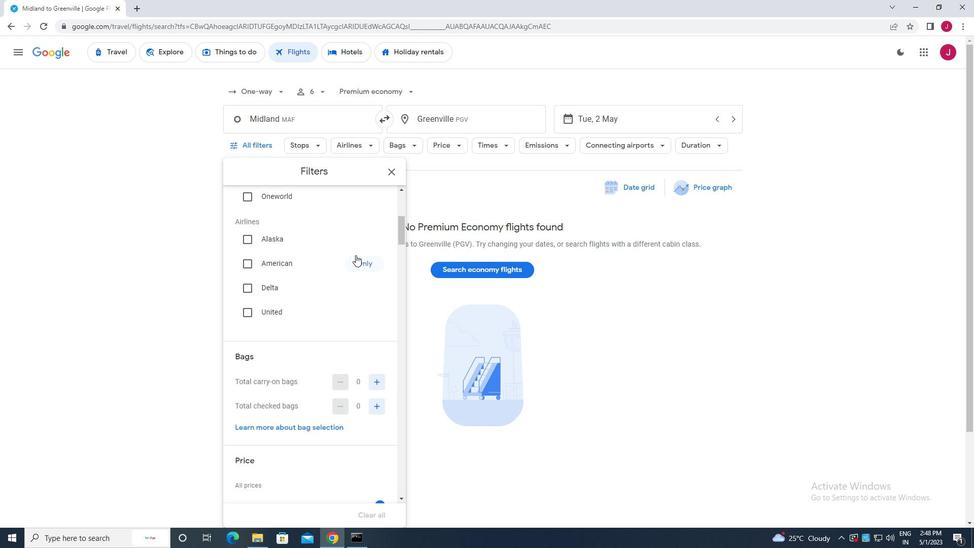 
Action: Mouse moved to (366, 278)
Screenshot: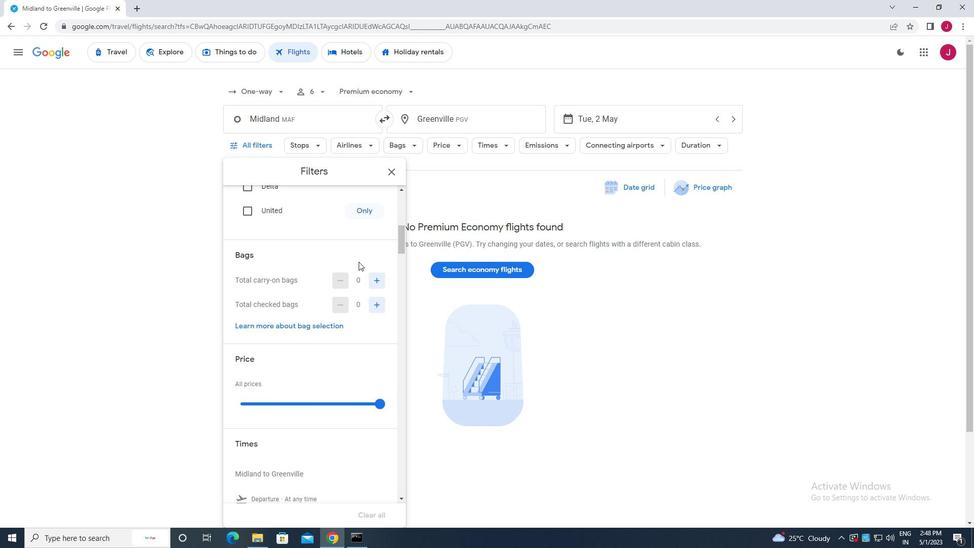
Action: Mouse scrolled (366, 277) with delta (0, 0)
Screenshot: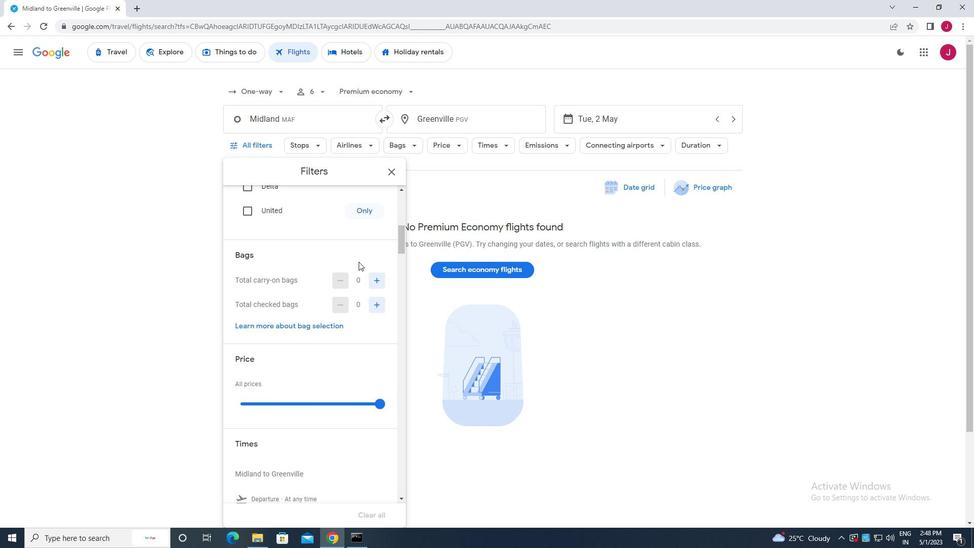 
Action: Mouse moved to (378, 354)
Screenshot: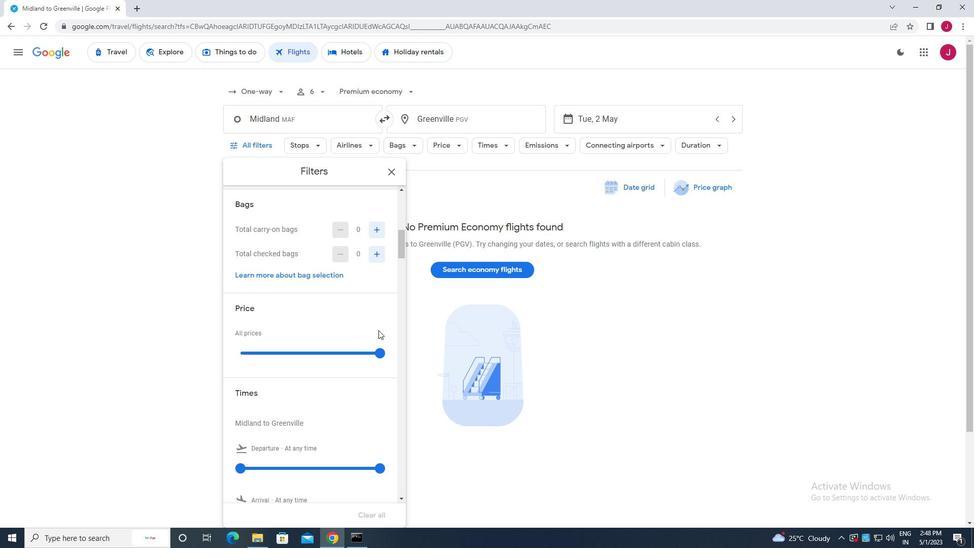 
Action: Mouse pressed left at (378, 354)
Screenshot: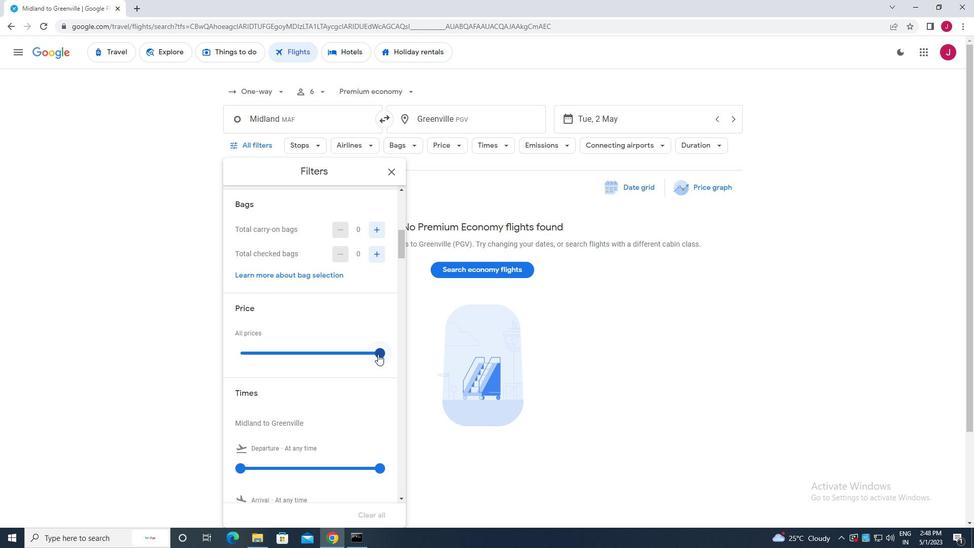 
Action: Mouse moved to (382, 350)
Screenshot: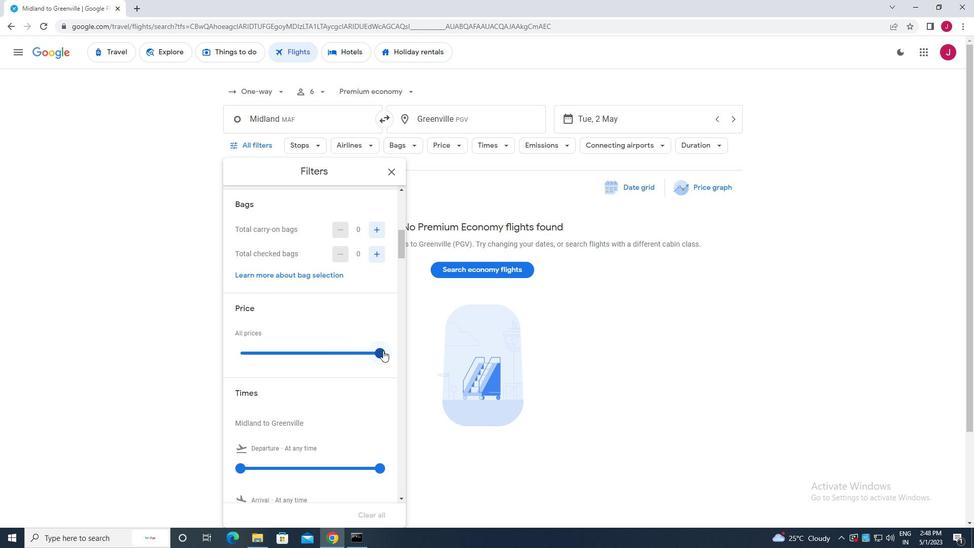 
Action: Mouse scrolled (382, 350) with delta (0, 0)
Screenshot: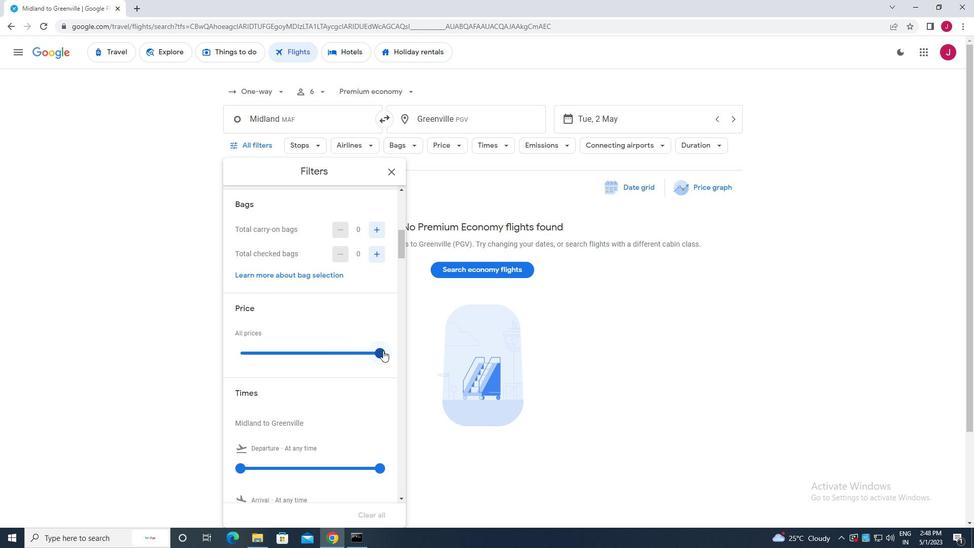 
Action: Mouse moved to (378, 353)
Screenshot: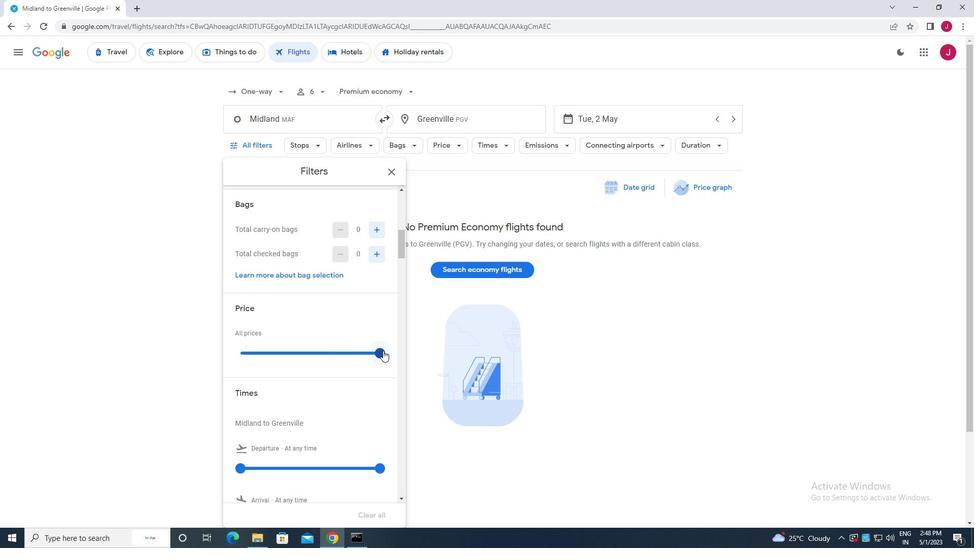 
Action: Mouse scrolled (378, 352) with delta (0, 0)
Screenshot: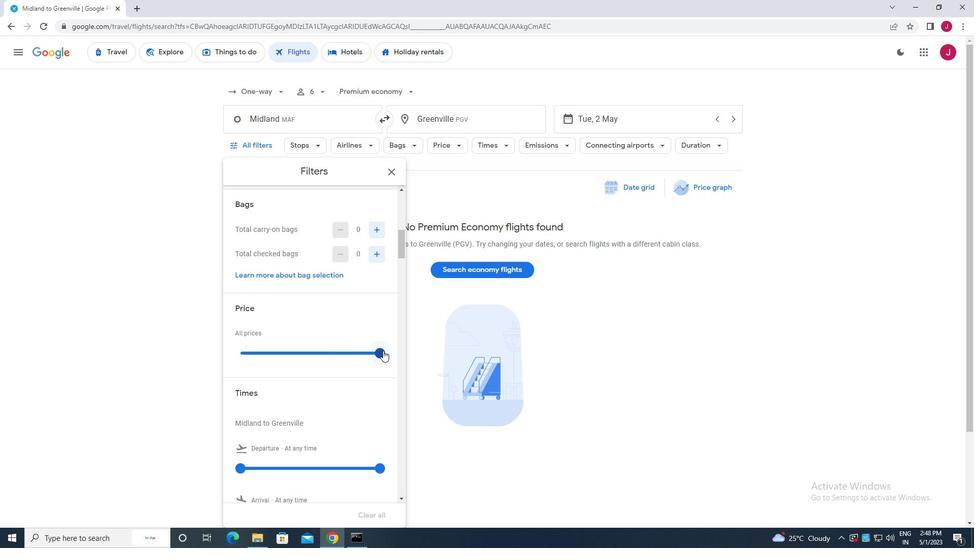 
Action: Mouse moved to (245, 365)
Screenshot: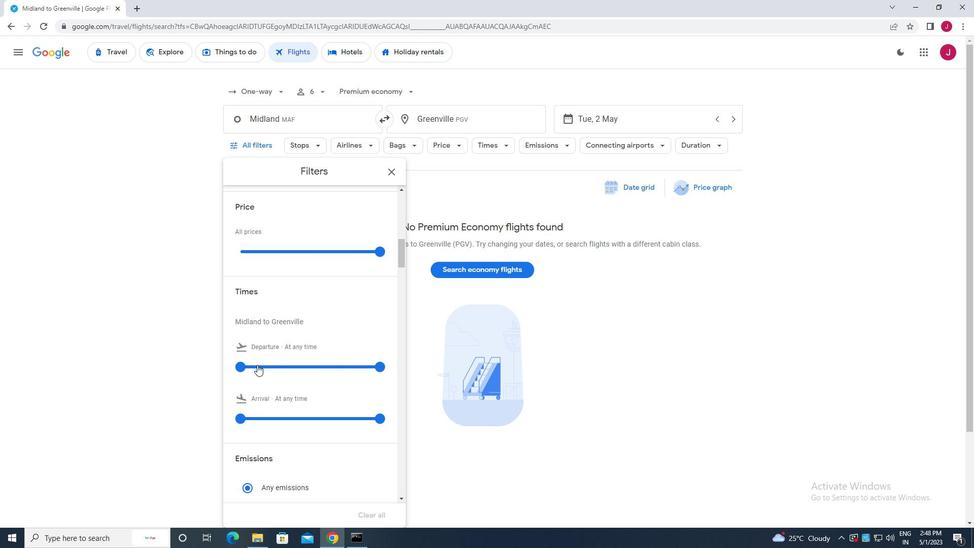 
Action: Mouse pressed left at (245, 365)
Screenshot: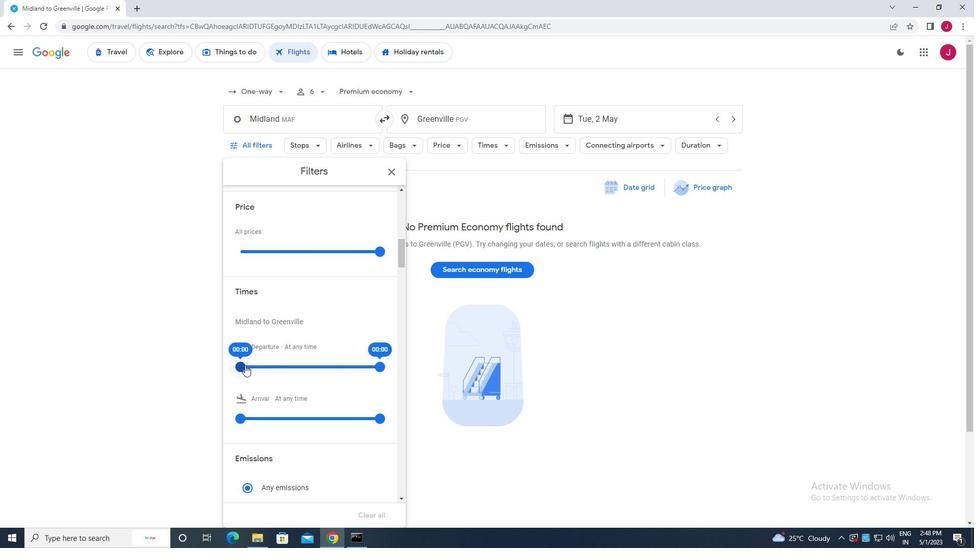 
Action: Mouse moved to (376, 366)
Screenshot: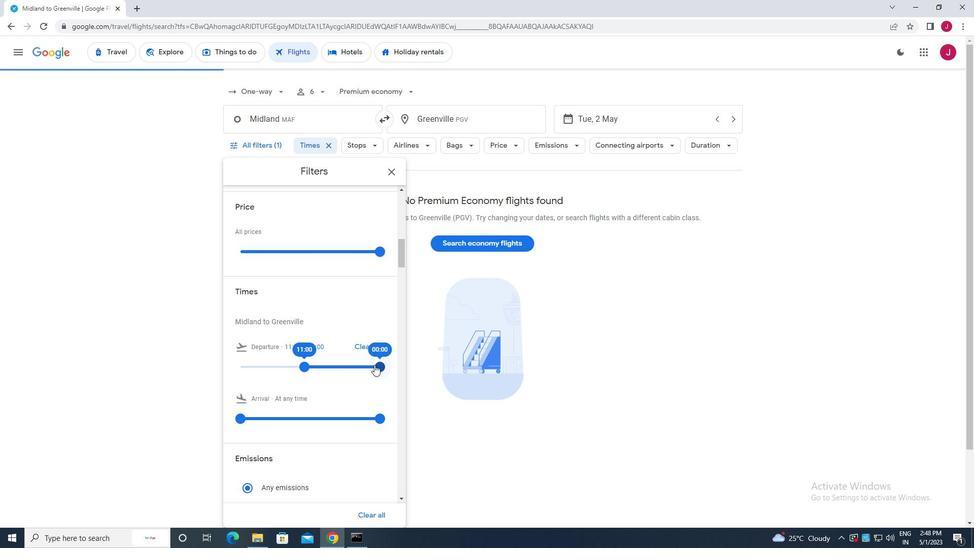 
Action: Mouse pressed left at (376, 366)
Screenshot: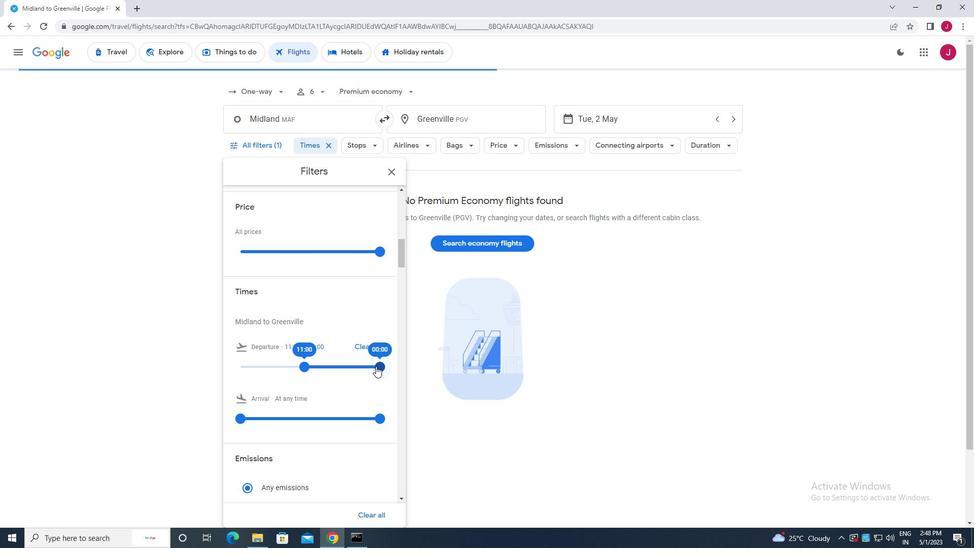 
Action: Mouse moved to (391, 172)
Screenshot: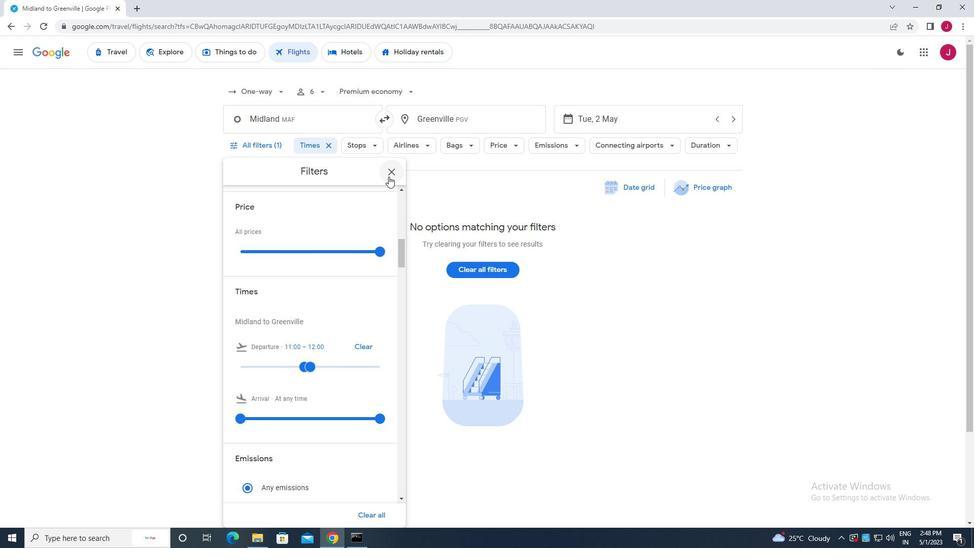 
Action: Mouse pressed left at (391, 172)
Screenshot: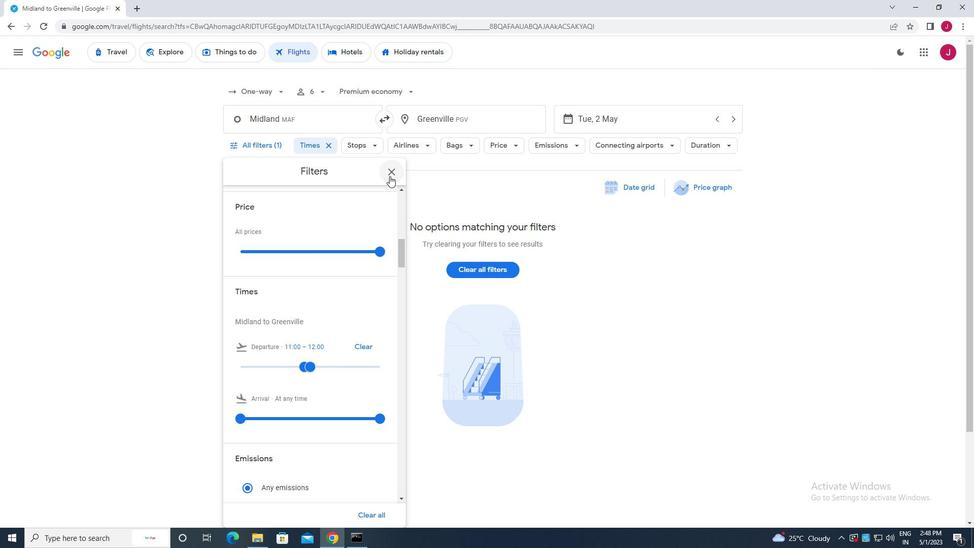 
Action: Mouse moved to (391, 172)
Screenshot: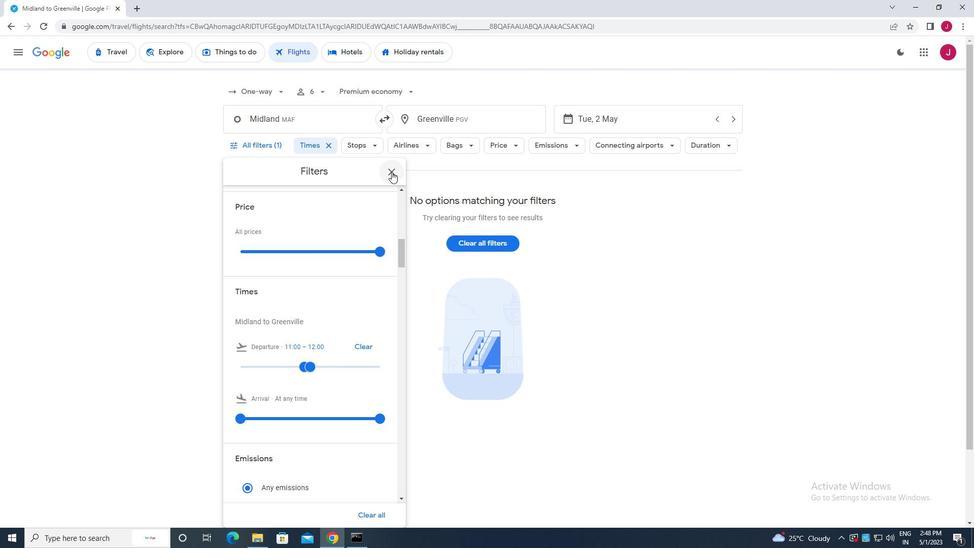 
